 Task: Create a due date automation trigger when advanced on, on the tuesday after a card is due add dates due next month at 11:00 AM.
Action: Mouse moved to (875, 268)
Screenshot: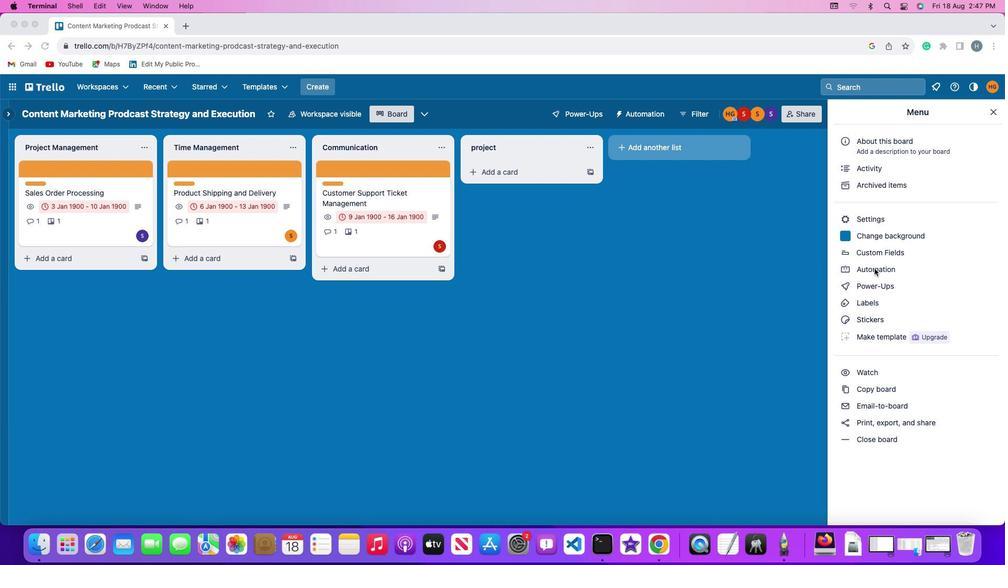 
Action: Mouse pressed left at (875, 268)
Screenshot: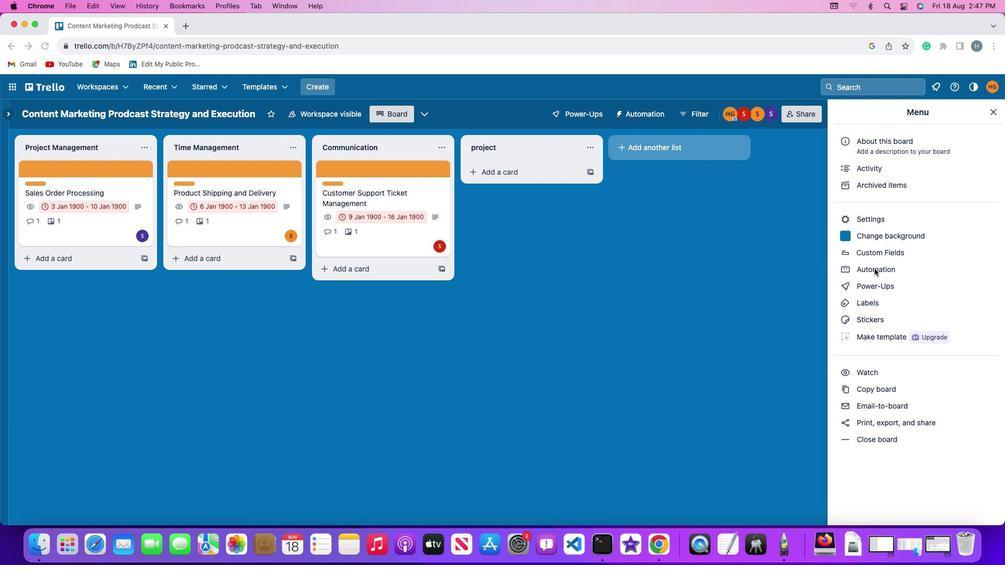 
Action: Mouse pressed left at (875, 268)
Screenshot: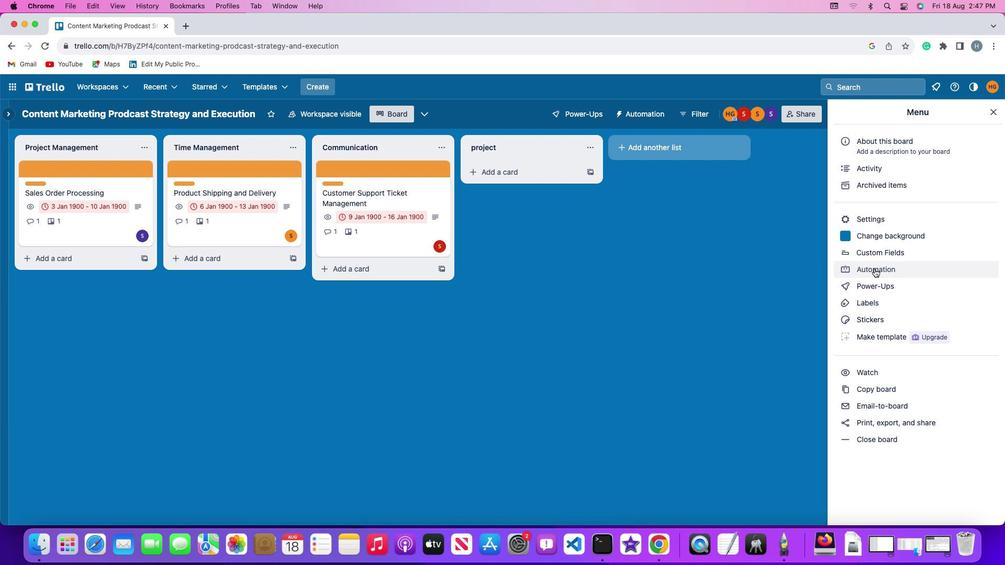
Action: Mouse moved to (60, 243)
Screenshot: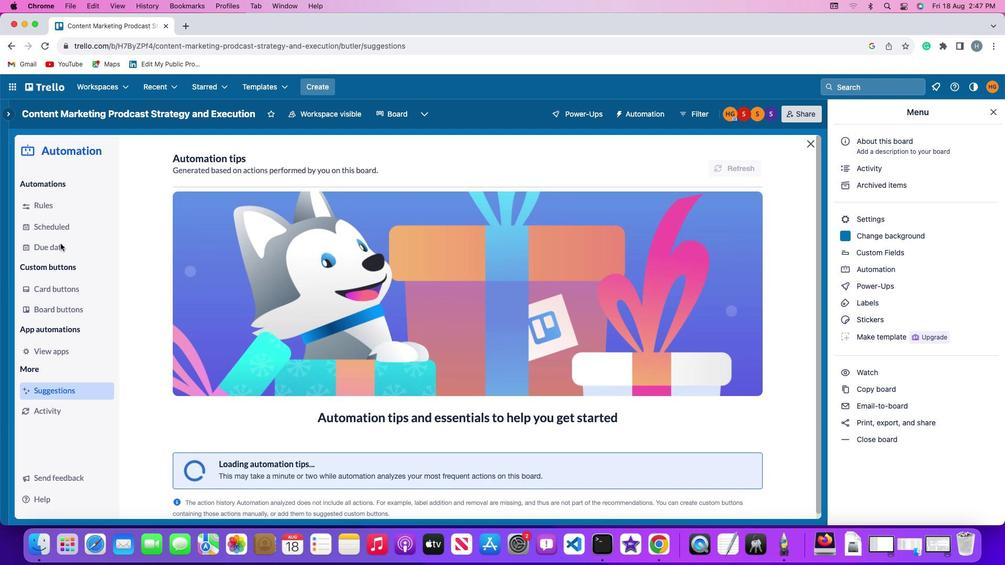 
Action: Mouse pressed left at (60, 243)
Screenshot: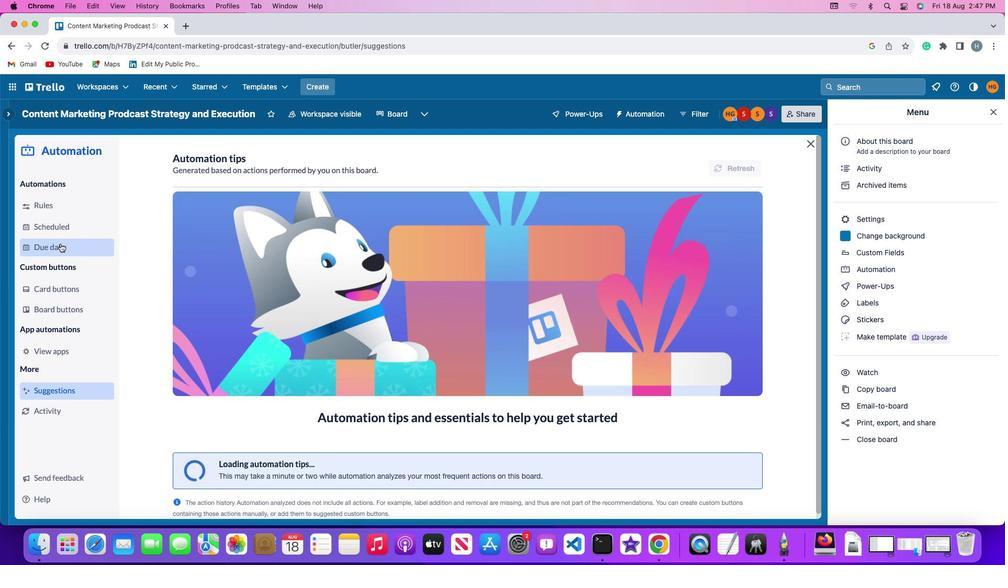 
Action: Mouse moved to (688, 159)
Screenshot: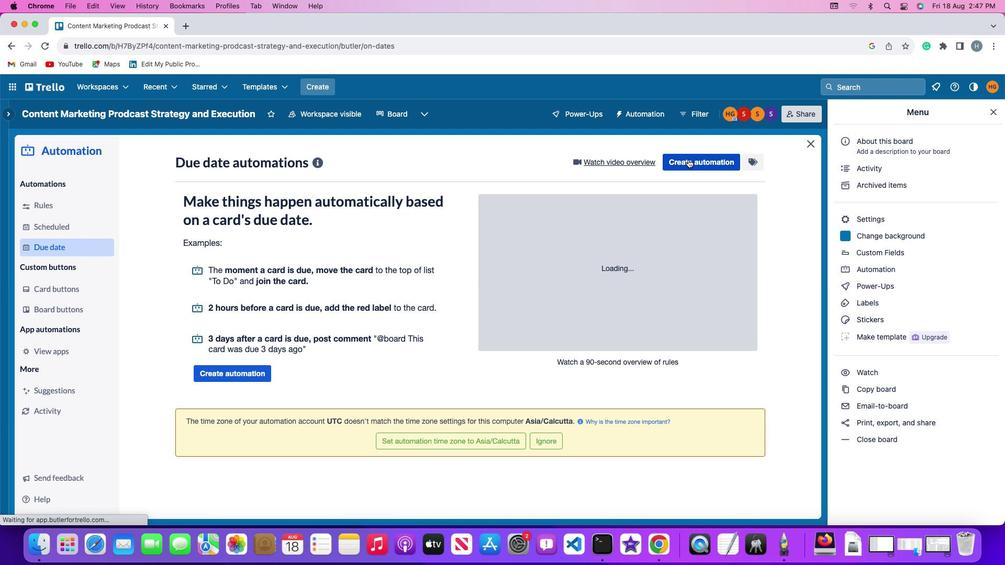 
Action: Mouse pressed left at (688, 159)
Screenshot: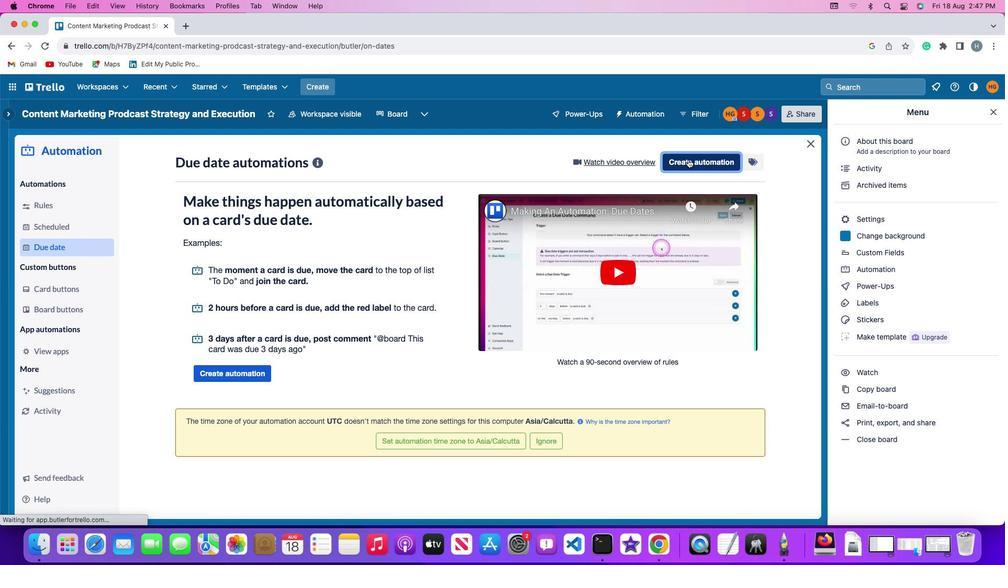 
Action: Mouse moved to (229, 259)
Screenshot: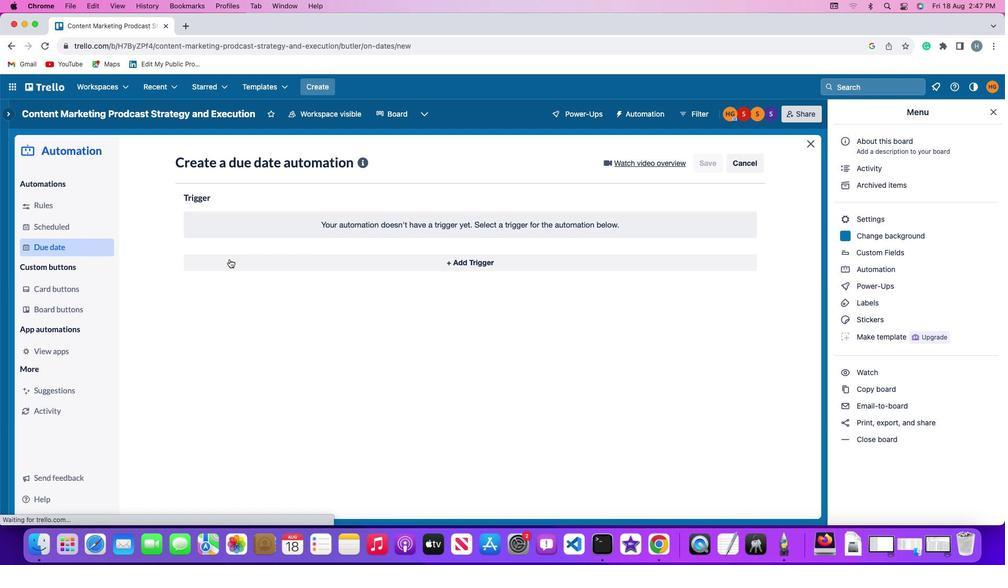 
Action: Mouse pressed left at (229, 259)
Screenshot: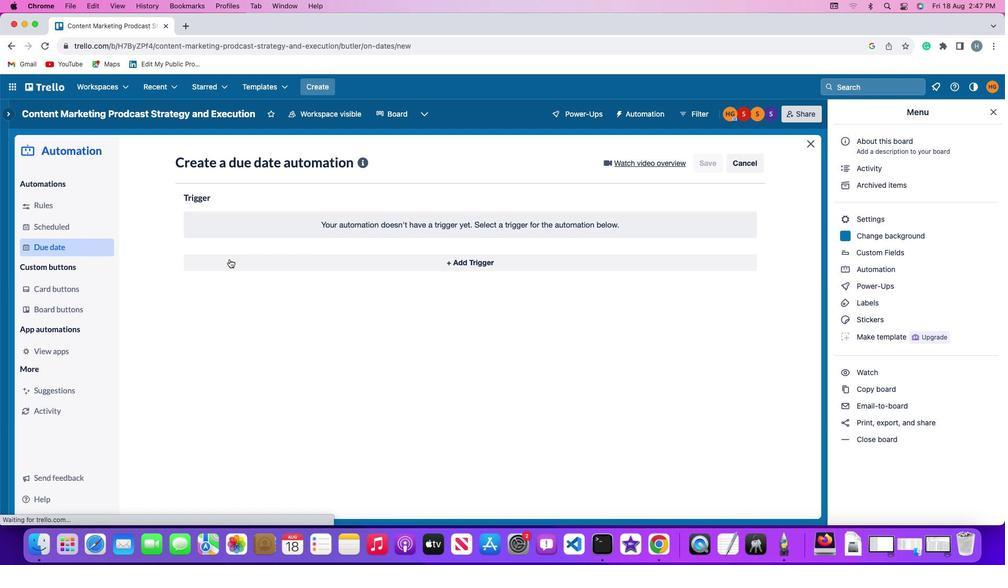 
Action: Mouse moved to (228, 454)
Screenshot: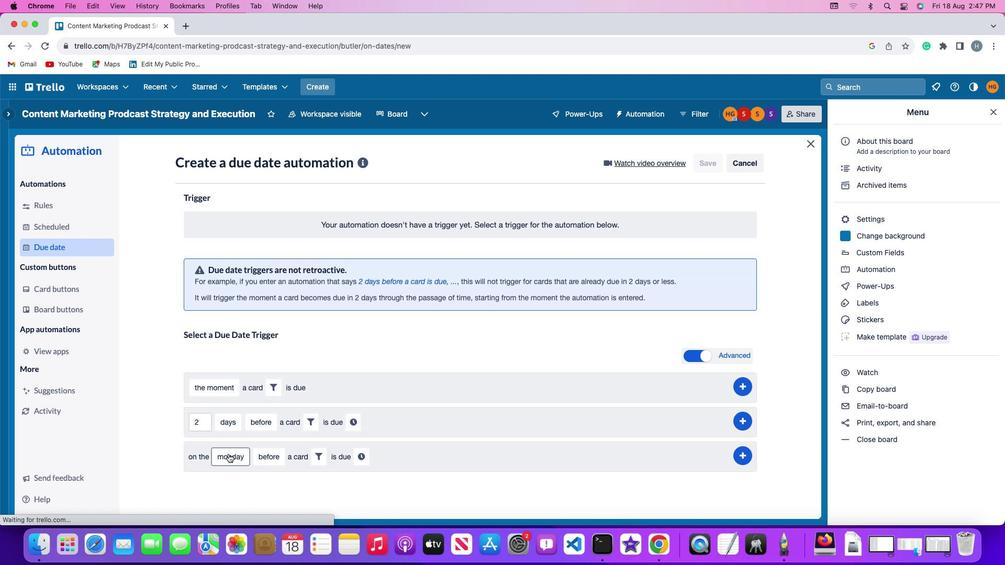 
Action: Mouse pressed left at (228, 454)
Screenshot: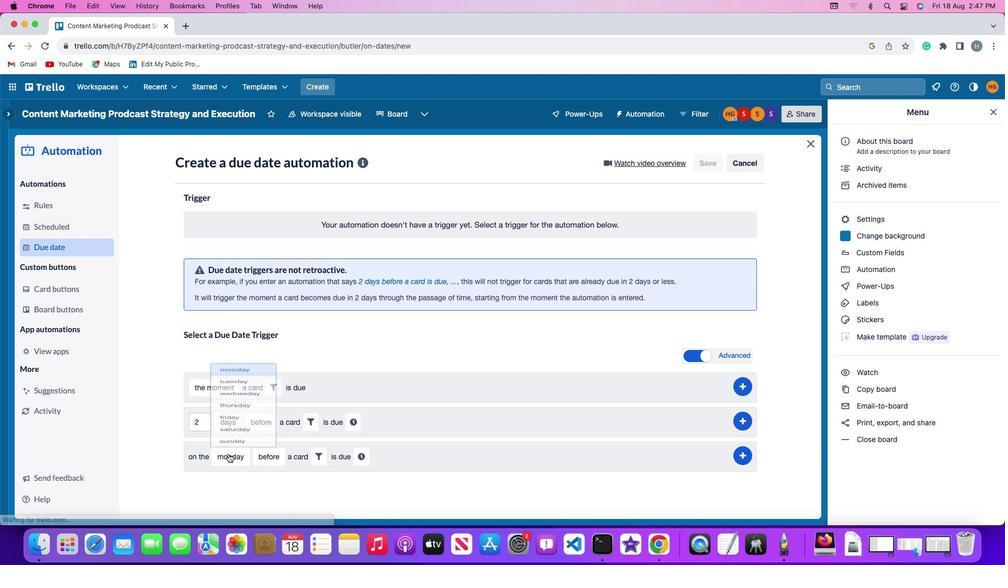 
Action: Mouse moved to (255, 336)
Screenshot: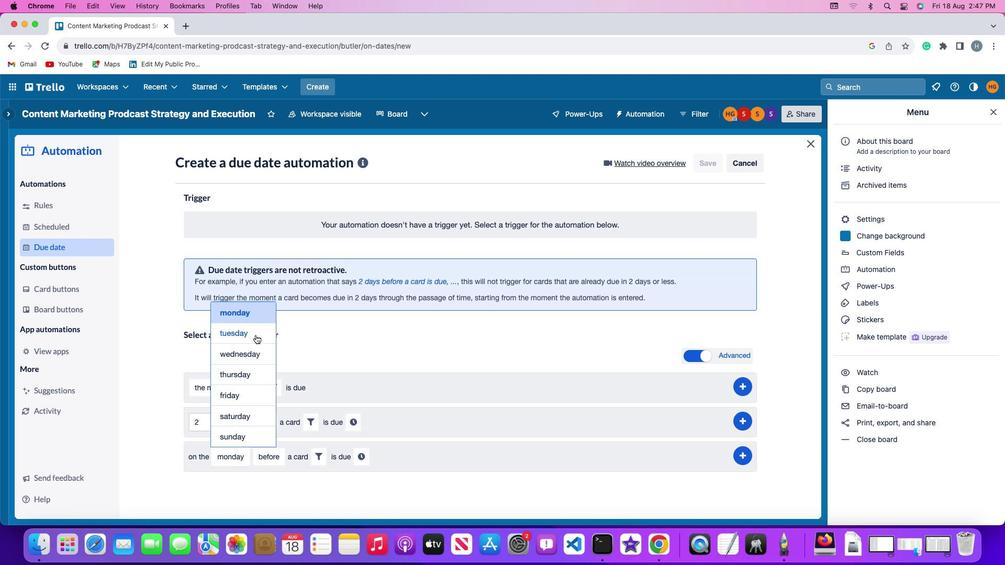 
Action: Mouse pressed left at (255, 336)
Screenshot: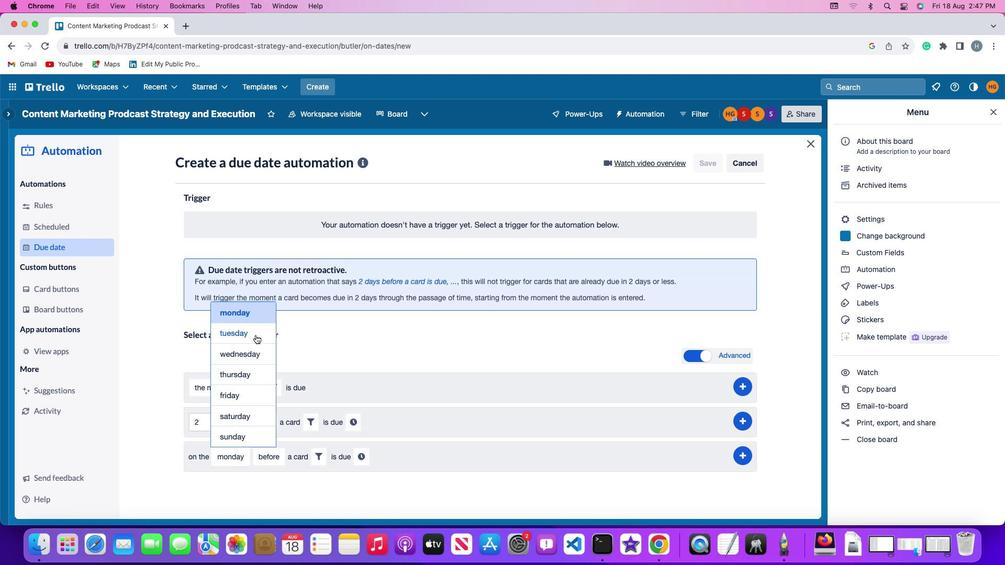 
Action: Mouse moved to (271, 460)
Screenshot: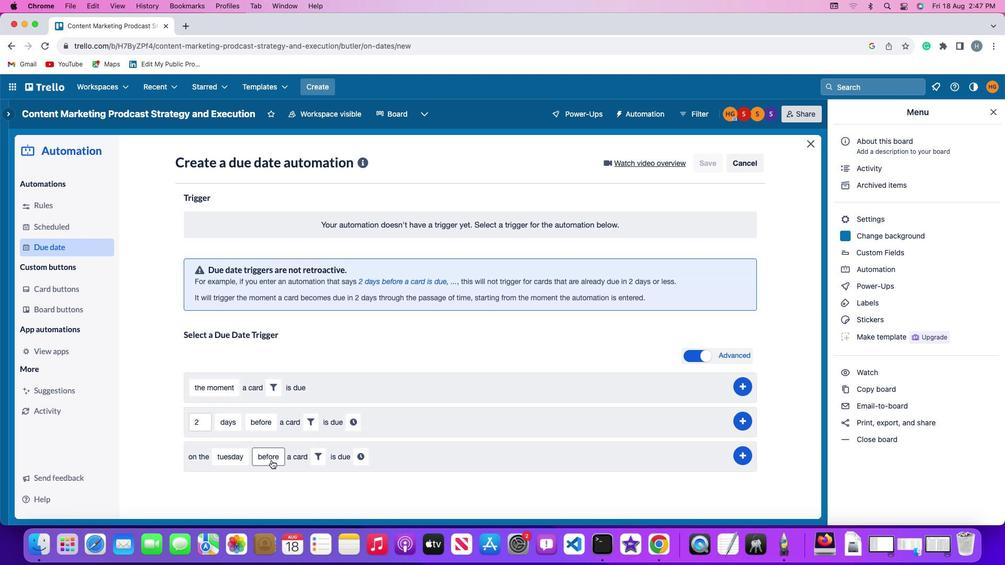
Action: Mouse pressed left at (271, 460)
Screenshot: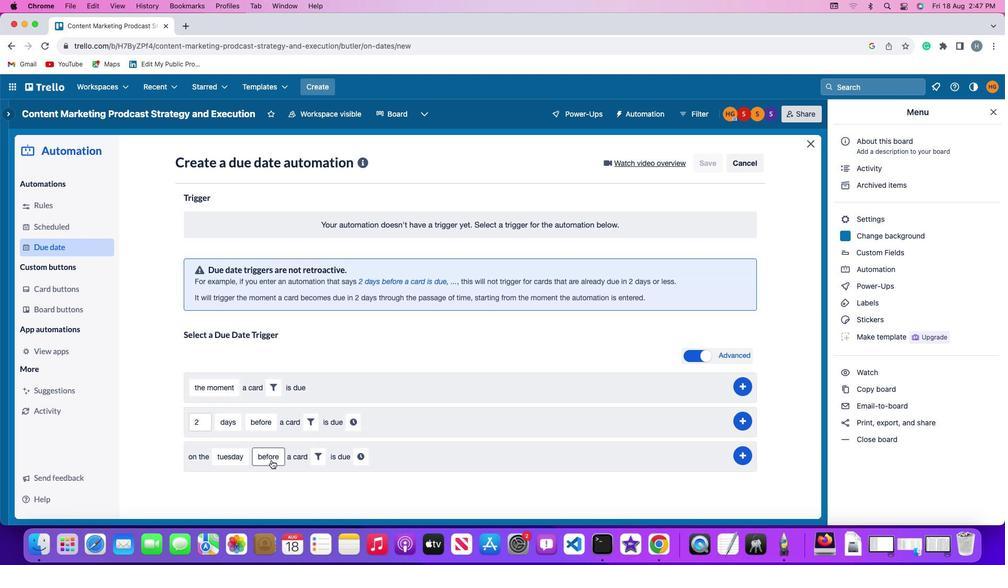 
Action: Mouse moved to (284, 395)
Screenshot: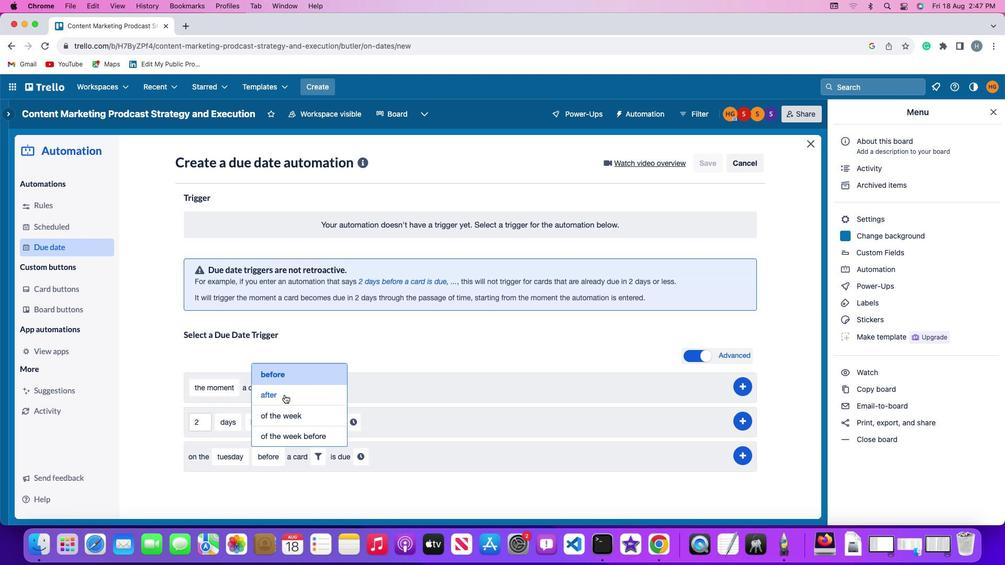 
Action: Mouse pressed left at (284, 395)
Screenshot: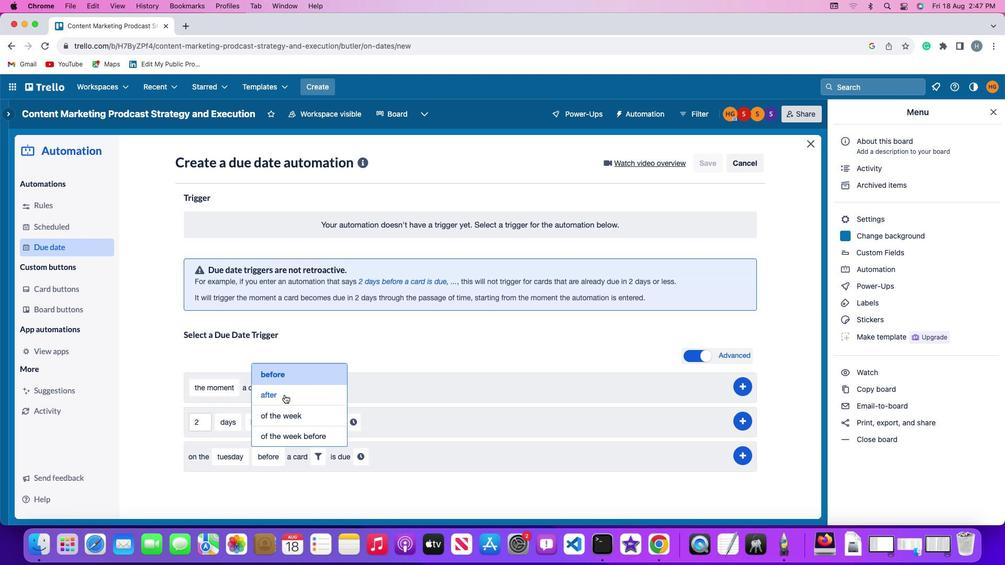 
Action: Mouse moved to (309, 456)
Screenshot: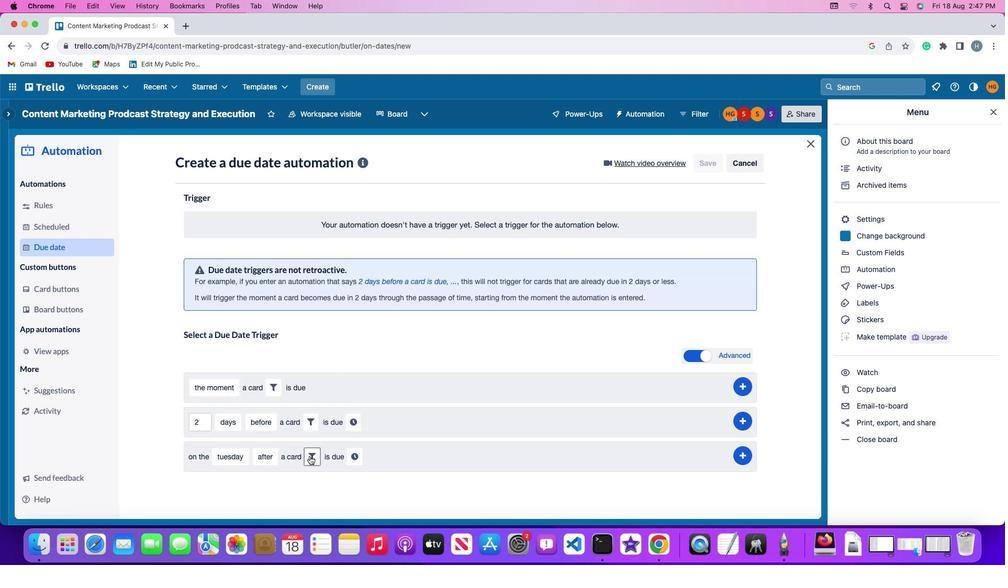 
Action: Mouse pressed left at (309, 456)
Screenshot: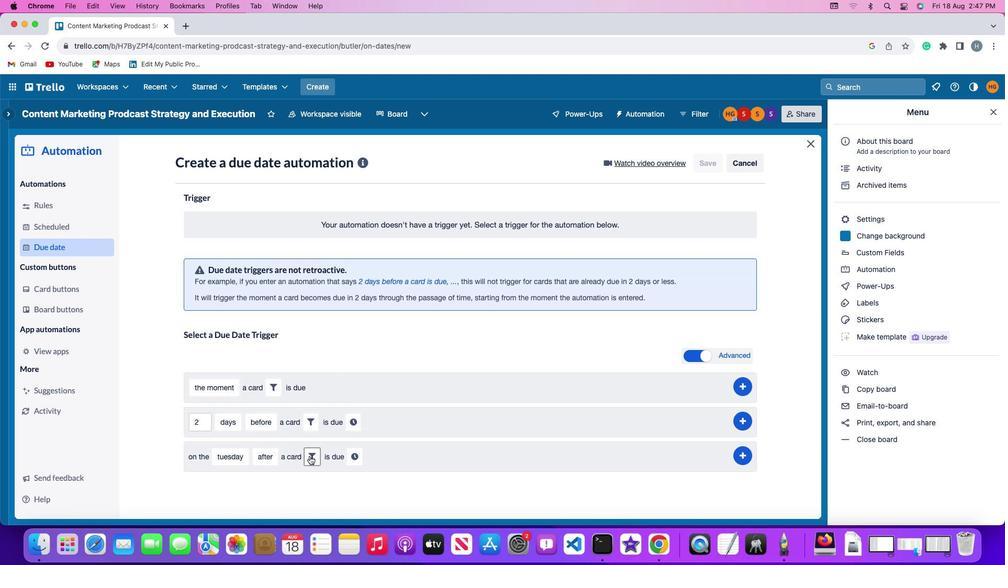 
Action: Mouse moved to (367, 491)
Screenshot: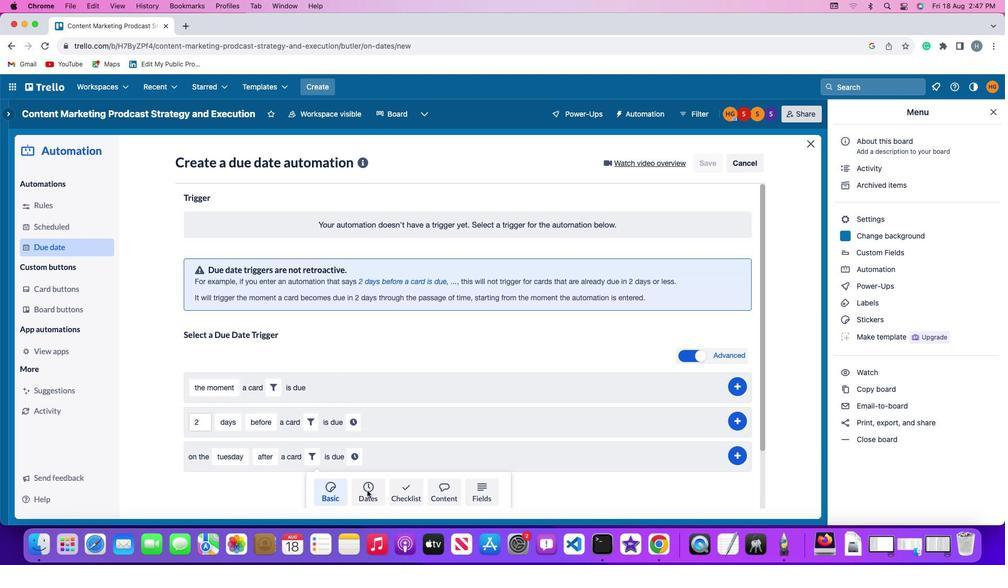 
Action: Mouse pressed left at (367, 491)
Screenshot: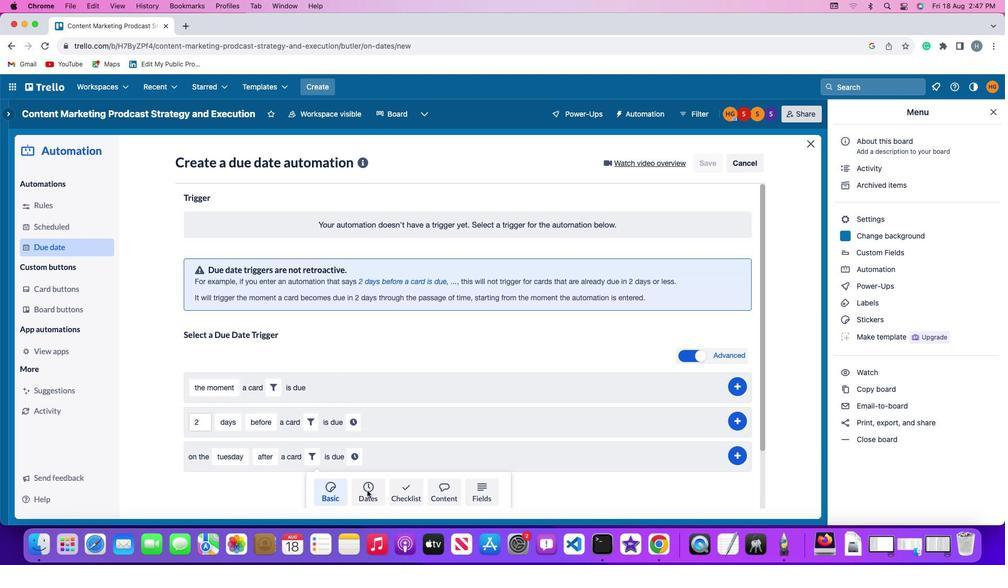 
Action: Mouse moved to (279, 493)
Screenshot: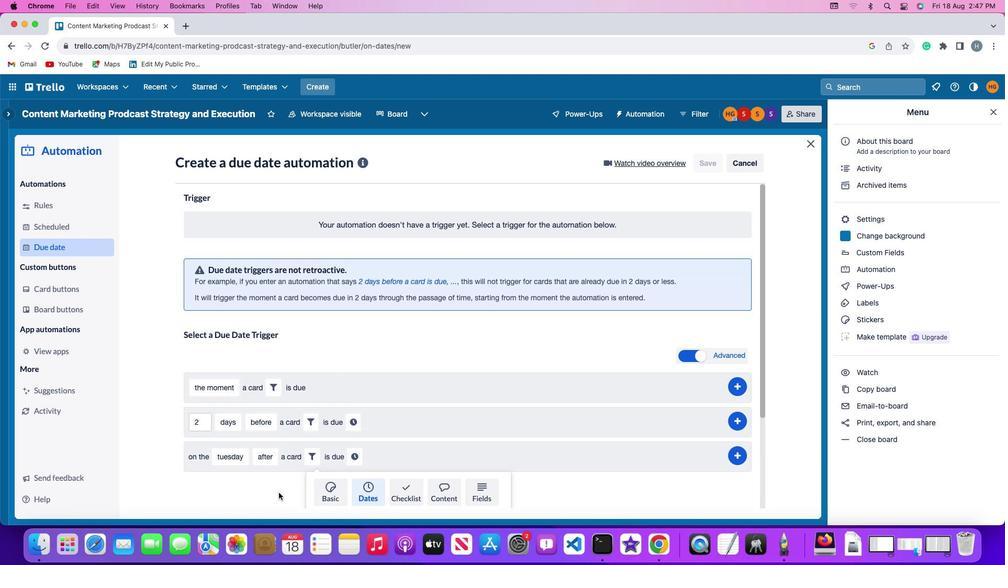
Action: Mouse scrolled (279, 493) with delta (0, 0)
Screenshot: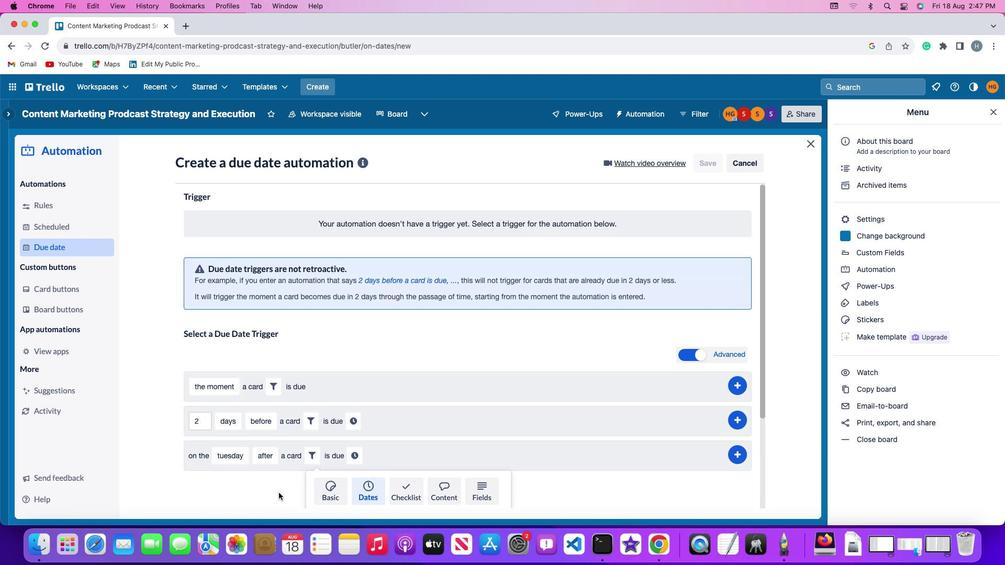 
Action: Mouse scrolled (279, 493) with delta (0, 0)
Screenshot: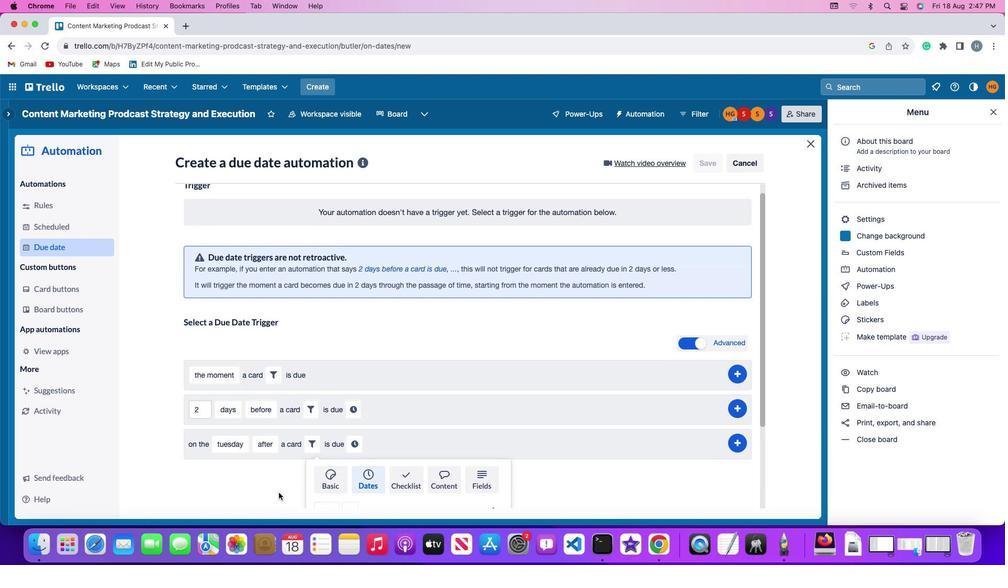 
Action: Mouse scrolled (279, 493) with delta (0, -1)
Screenshot: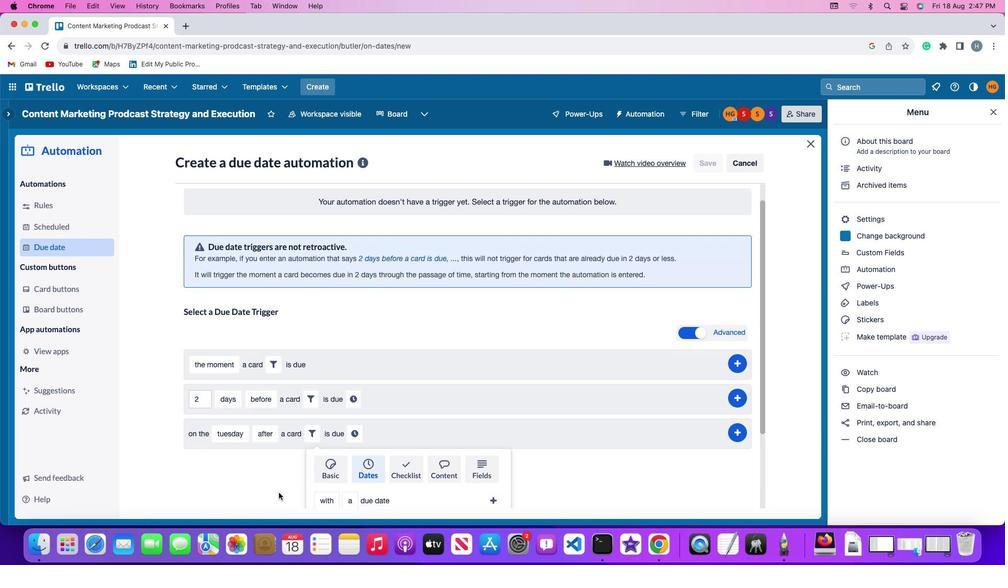 
Action: Mouse scrolled (279, 493) with delta (0, -2)
Screenshot: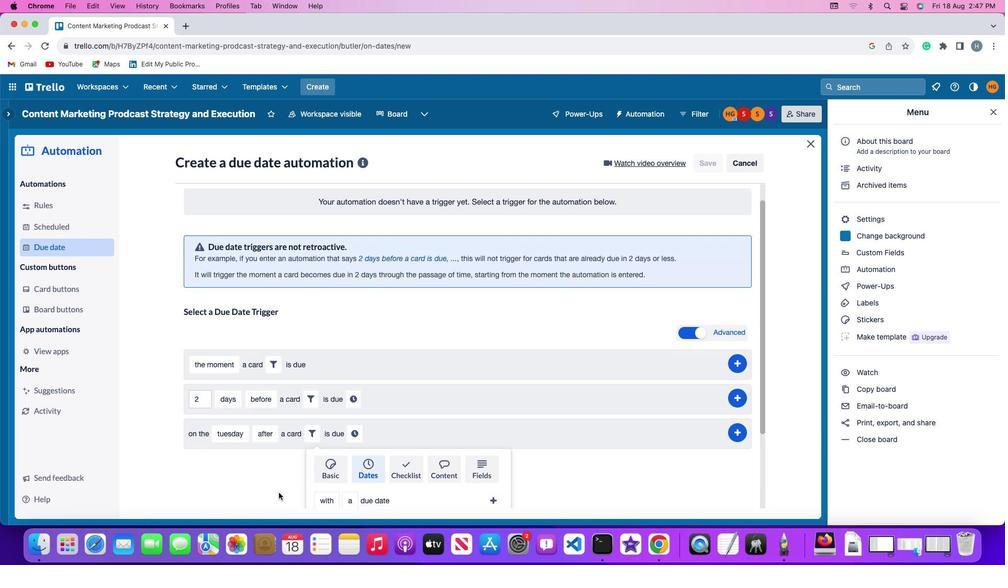 
Action: Mouse scrolled (279, 493) with delta (0, 0)
Screenshot: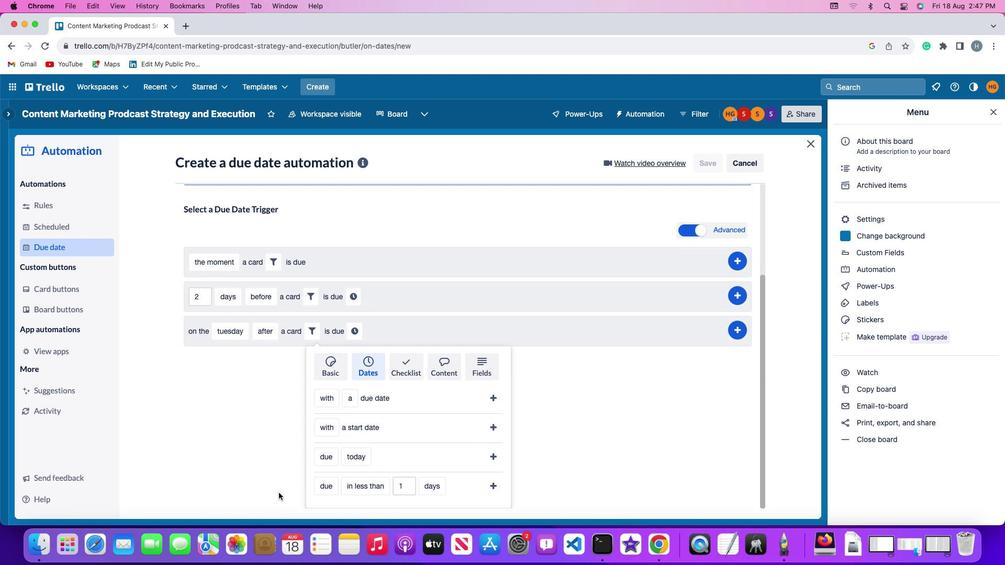 
Action: Mouse scrolled (279, 493) with delta (0, 0)
Screenshot: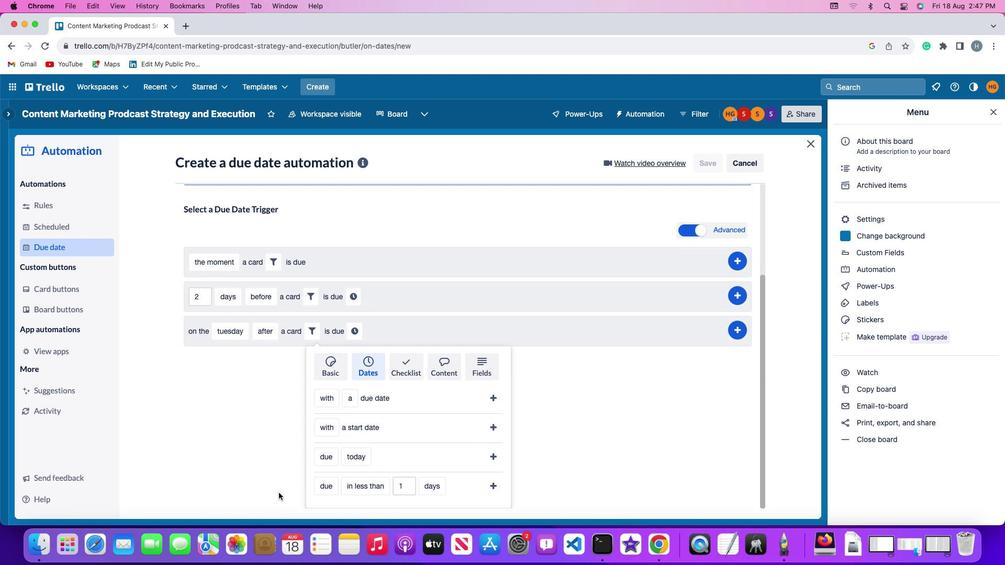 
Action: Mouse scrolled (279, 493) with delta (0, -1)
Screenshot: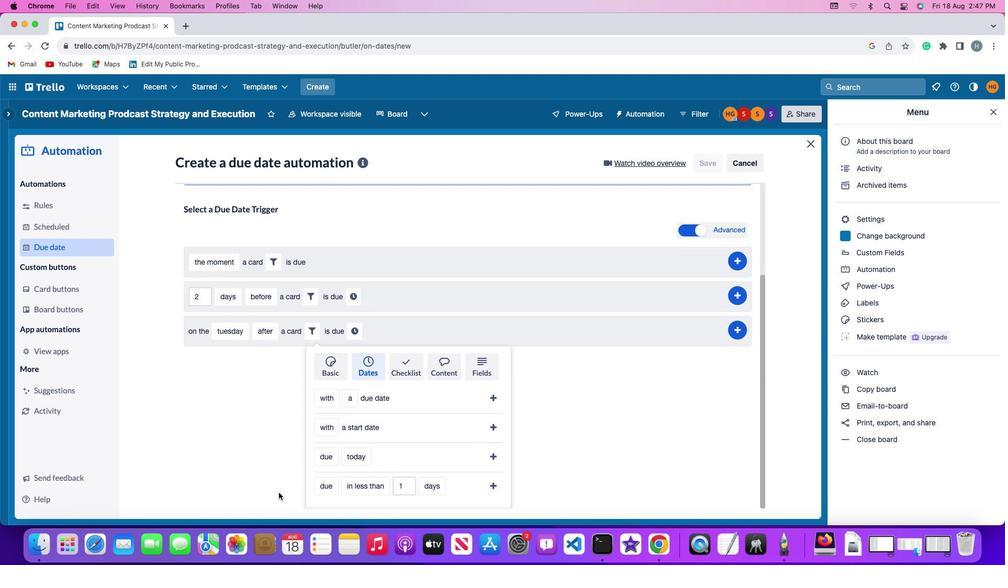 
Action: Mouse scrolled (279, 493) with delta (0, -2)
Screenshot: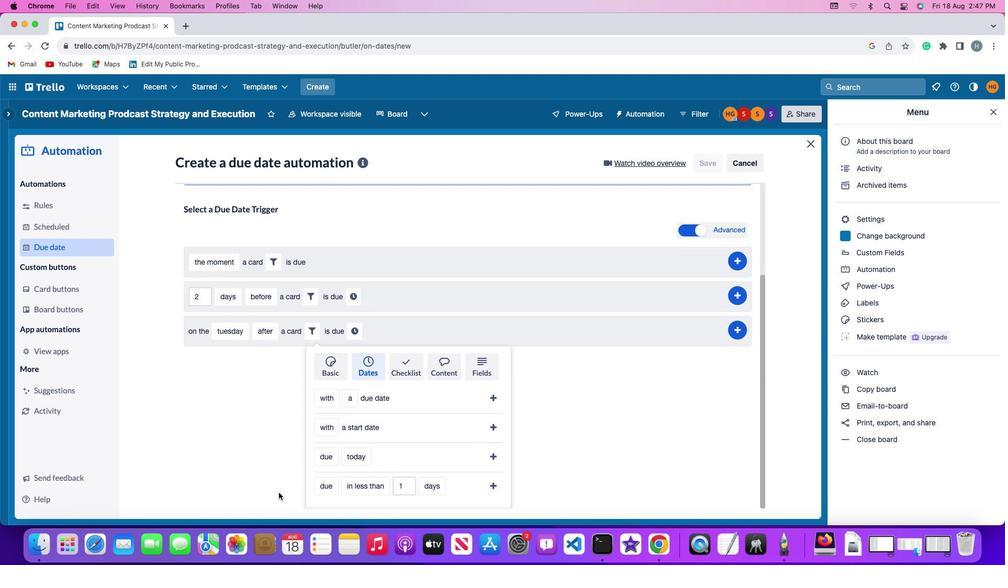 
Action: Mouse scrolled (279, 493) with delta (0, 0)
Screenshot: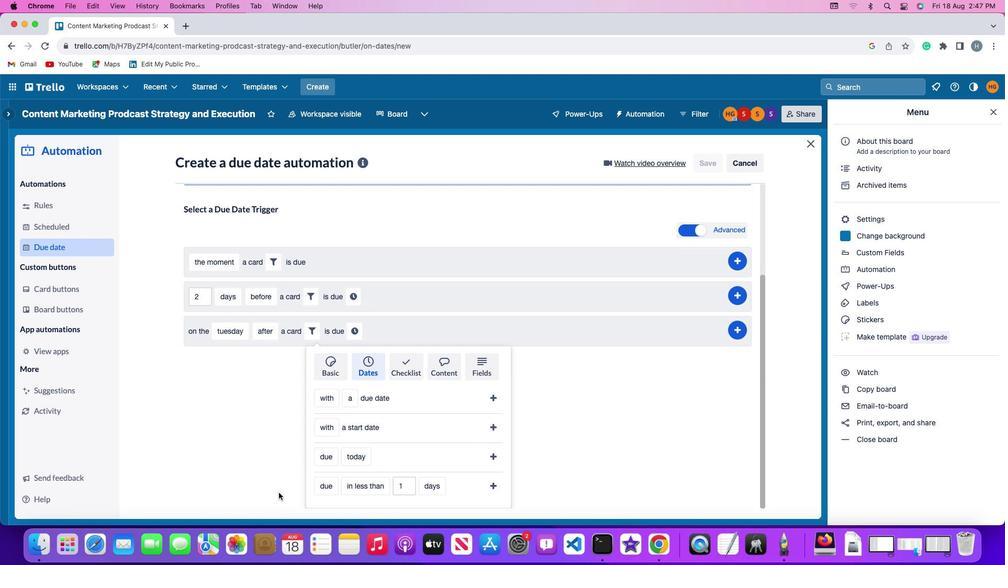 
Action: Mouse scrolled (279, 493) with delta (0, 0)
Screenshot: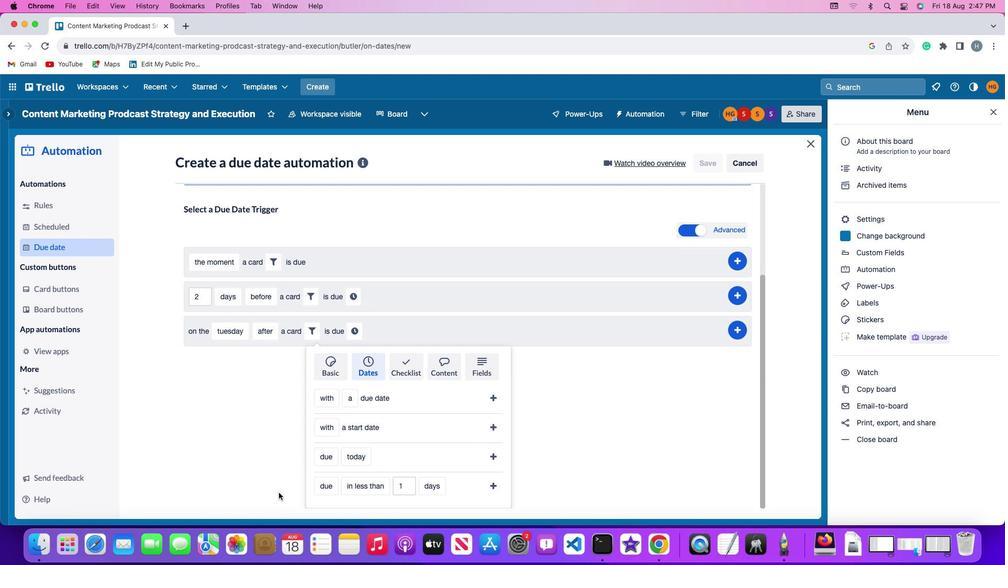 
Action: Mouse scrolled (279, 493) with delta (0, -1)
Screenshot: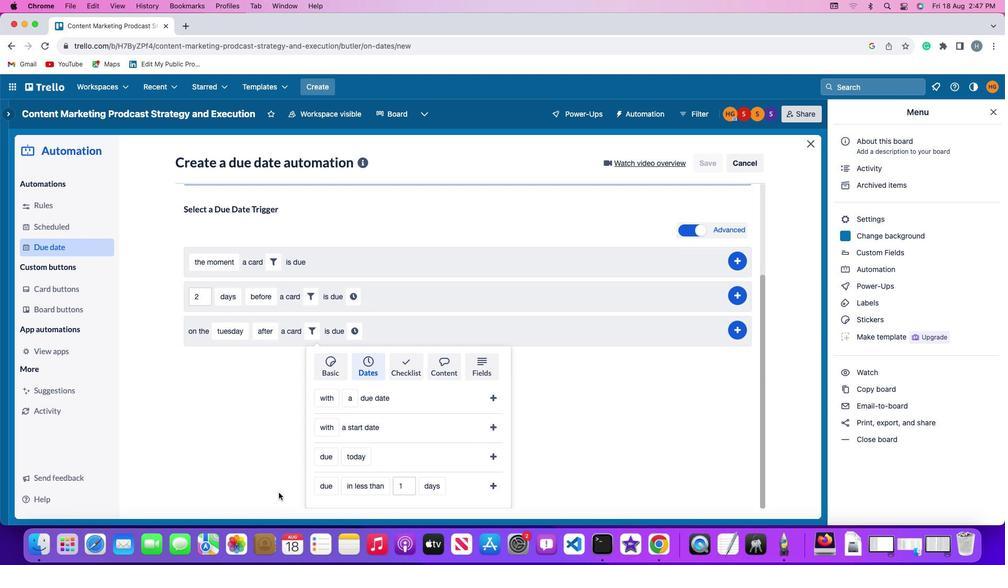 
Action: Mouse scrolled (279, 493) with delta (0, -2)
Screenshot: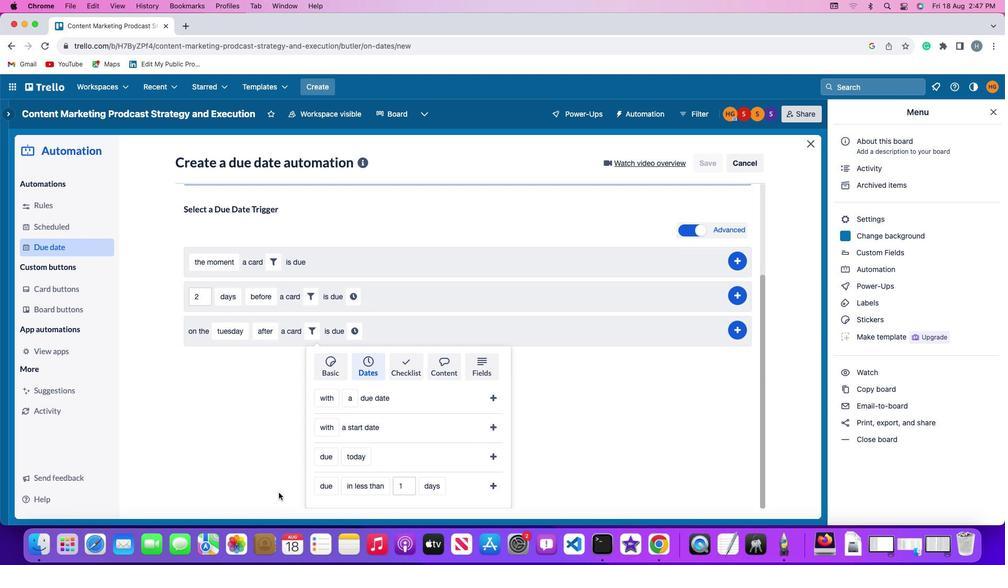 
Action: Mouse moved to (326, 458)
Screenshot: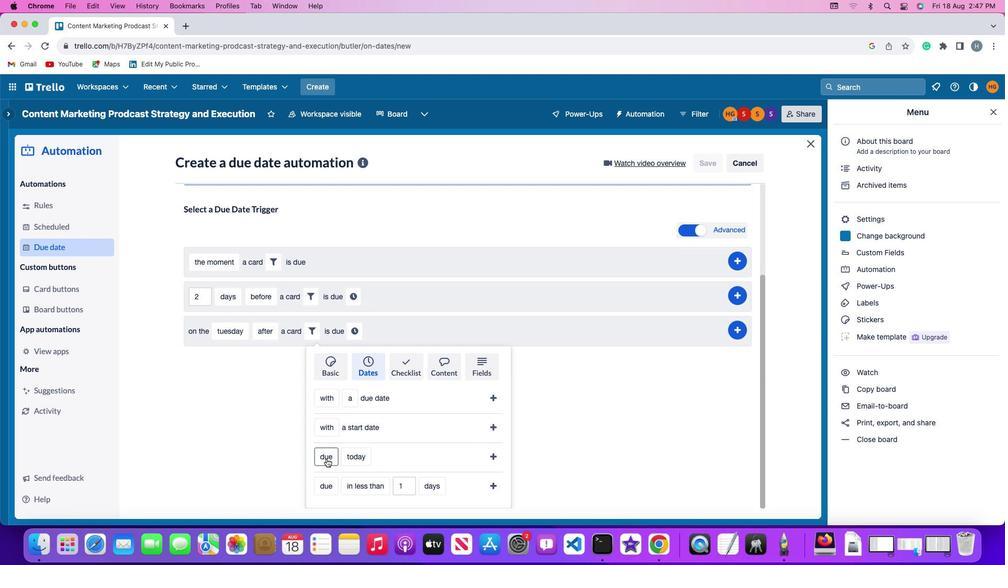 
Action: Mouse pressed left at (326, 458)
Screenshot: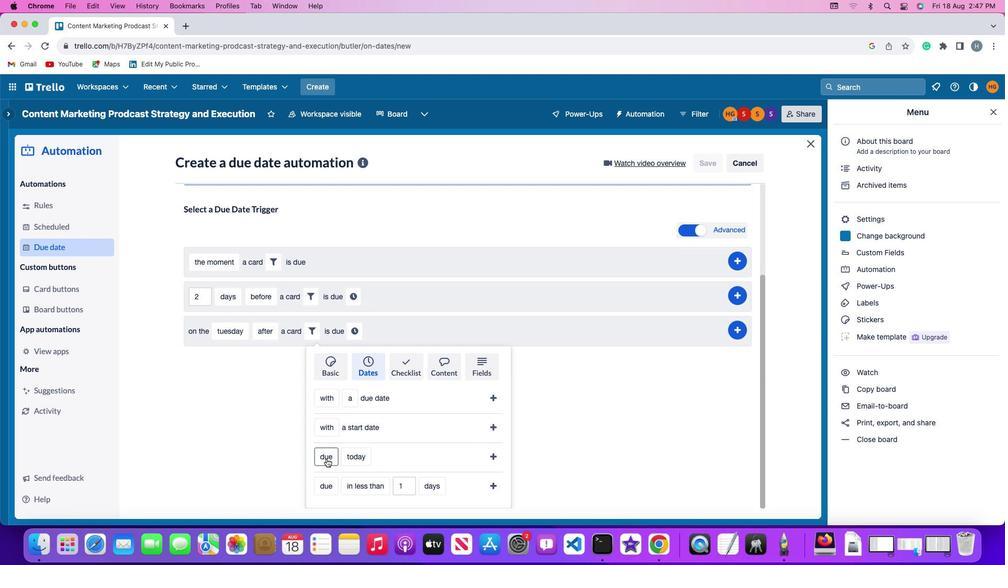 
Action: Mouse moved to (342, 370)
Screenshot: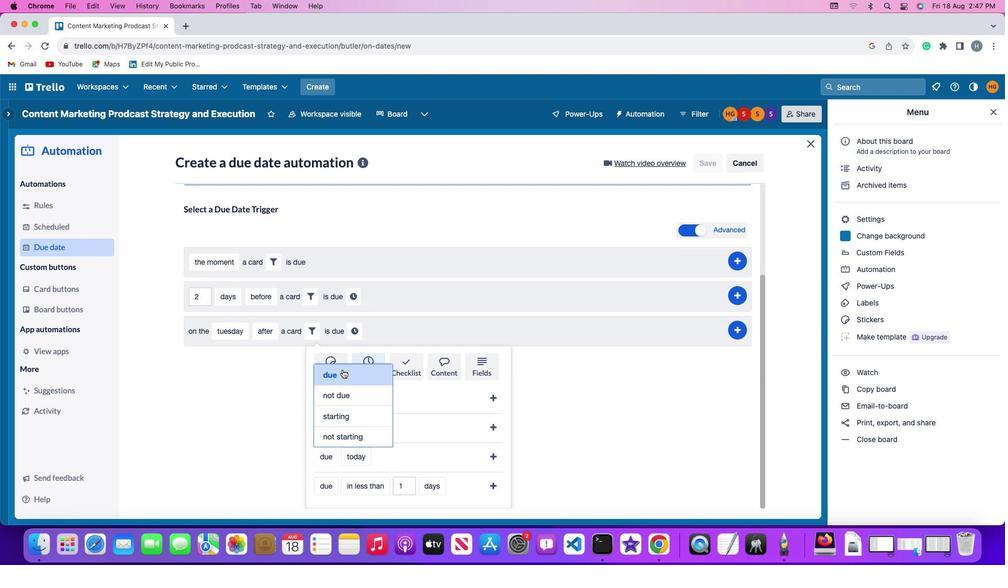 
Action: Mouse pressed left at (342, 370)
Screenshot: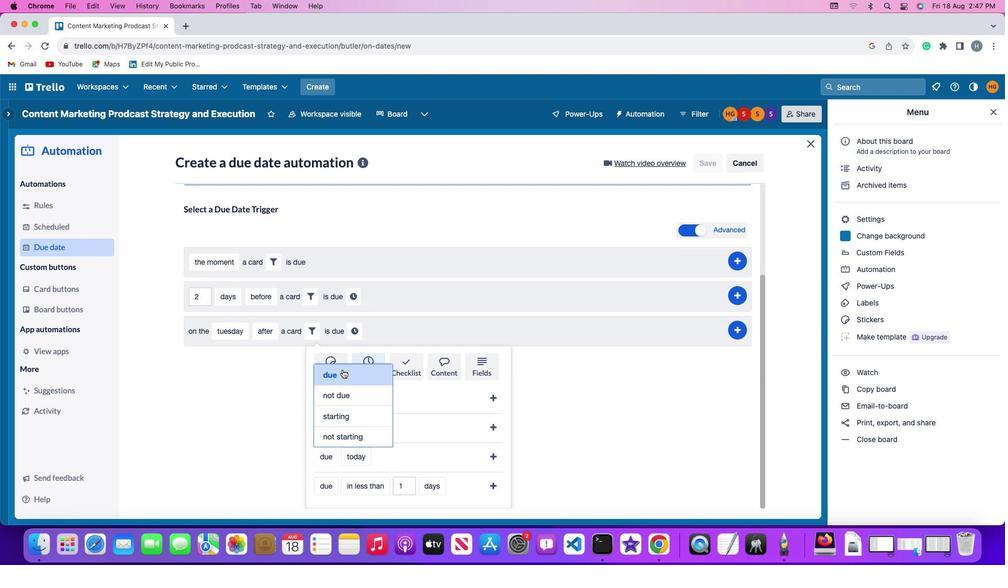 
Action: Mouse moved to (361, 458)
Screenshot: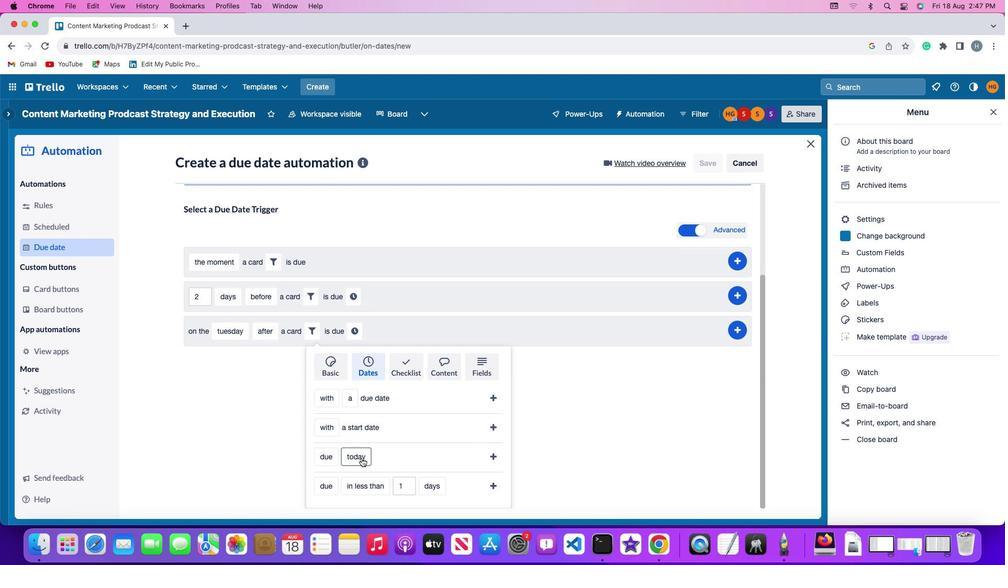 
Action: Mouse pressed left at (361, 458)
Screenshot: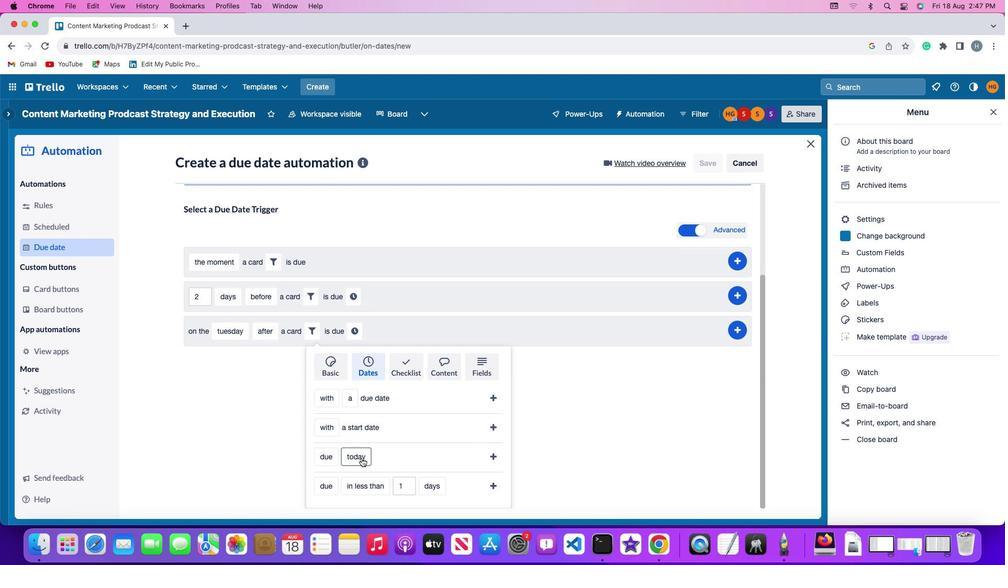 
Action: Mouse moved to (371, 437)
Screenshot: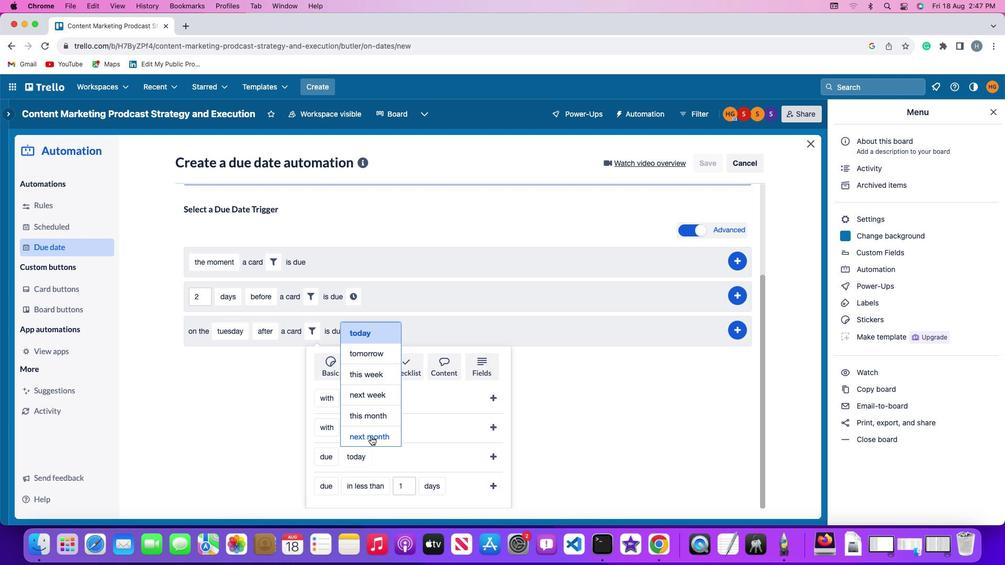
Action: Mouse pressed left at (371, 437)
Screenshot: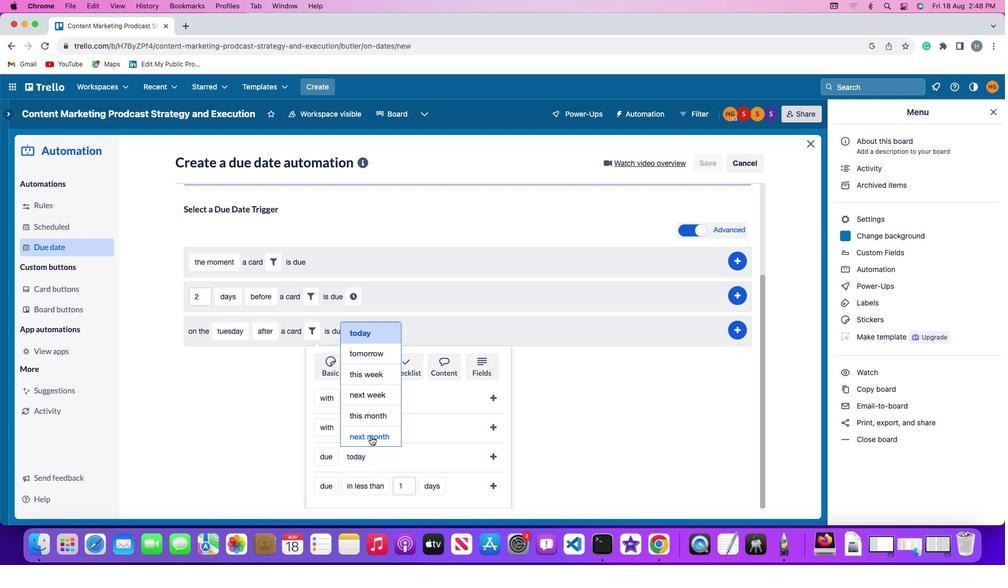 
Action: Mouse moved to (494, 454)
Screenshot: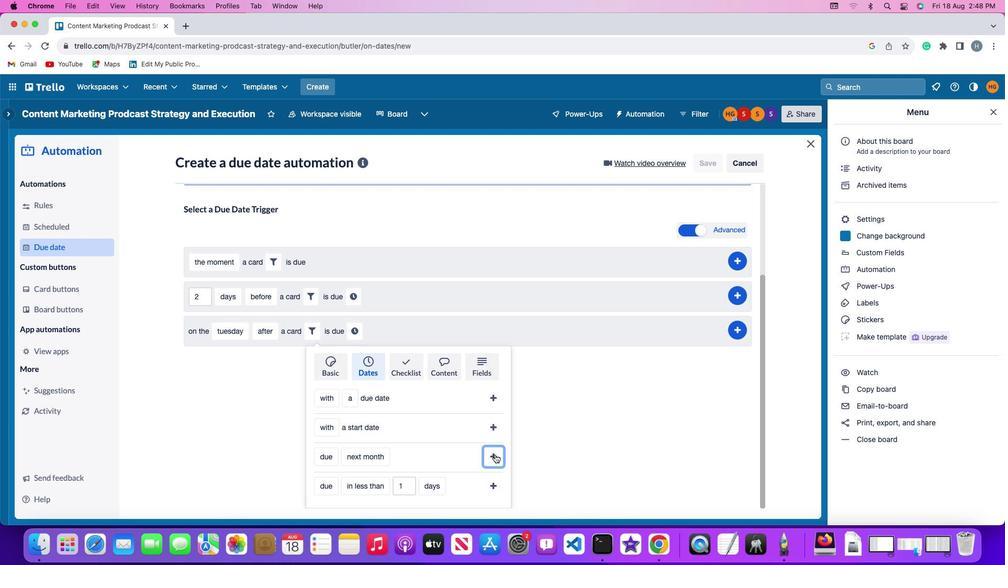 
Action: Mouse pressed left at (494, 454)
Screenshot: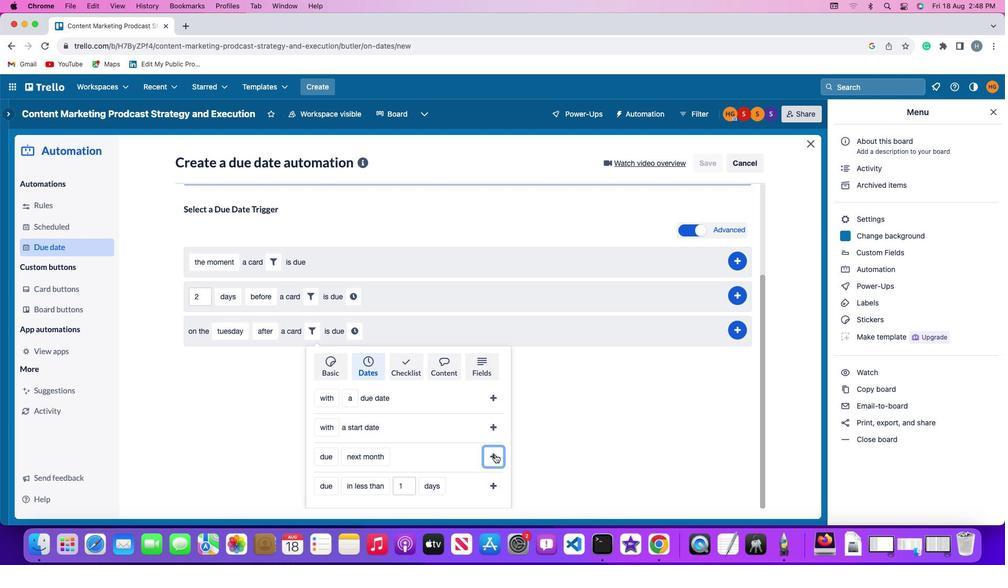 
Action: Mouse moved to (435, 453)
Screenshot: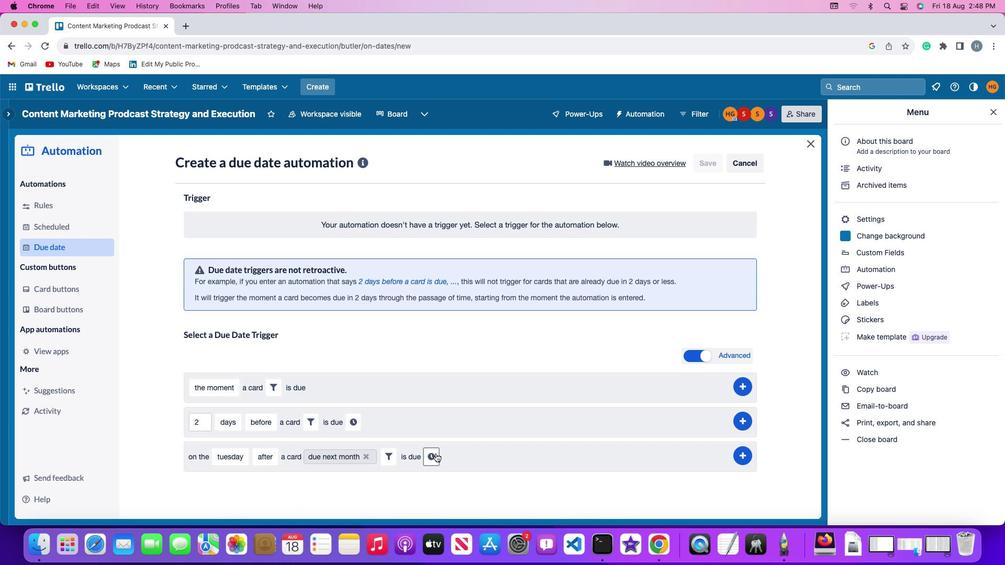 
Action: Mouse pressed left at (435, 453)
Screenshot: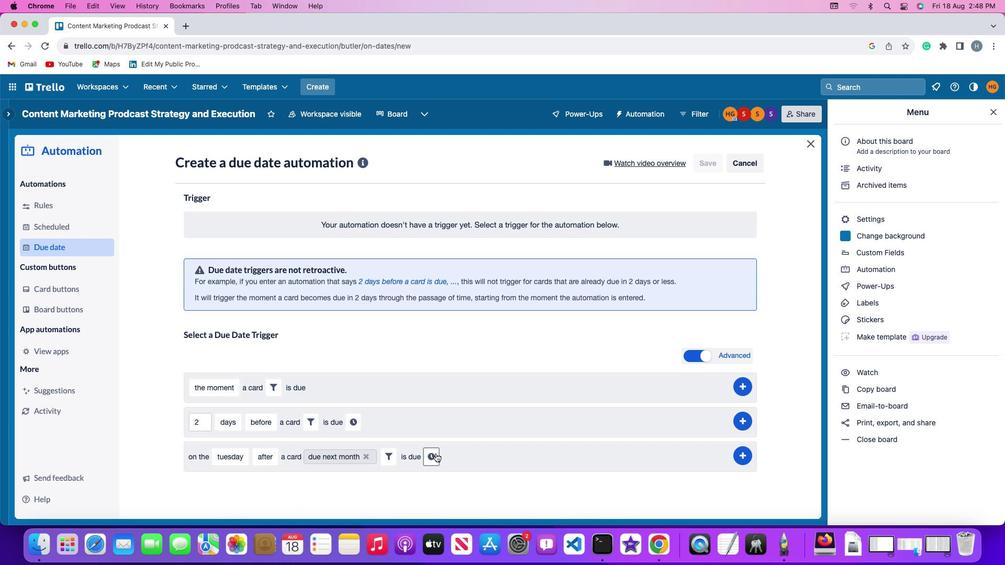 
Action: Mouse moved to (448, 456)
Screenshot: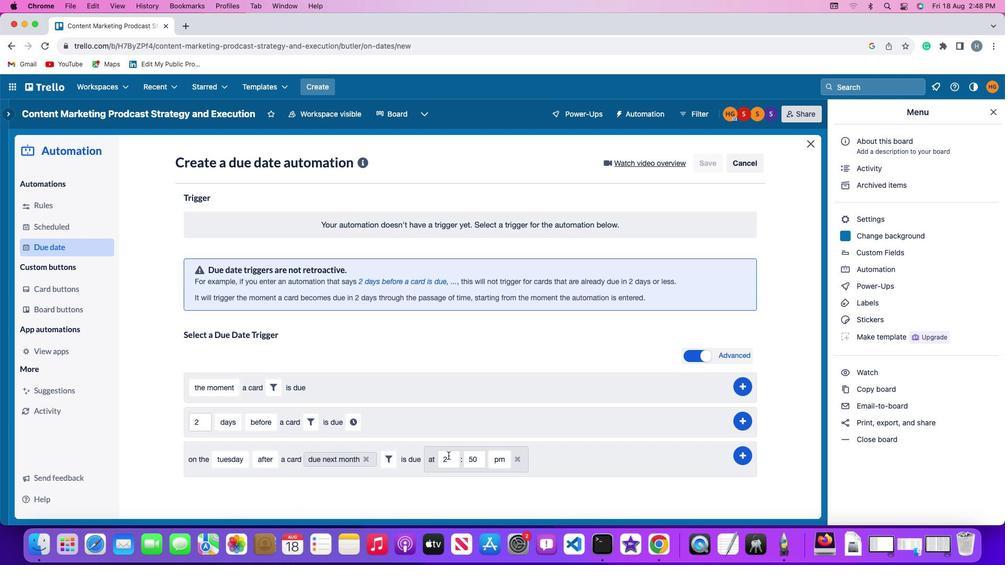 
Action: Mouse pressed left at (448, 456)
Screenshot: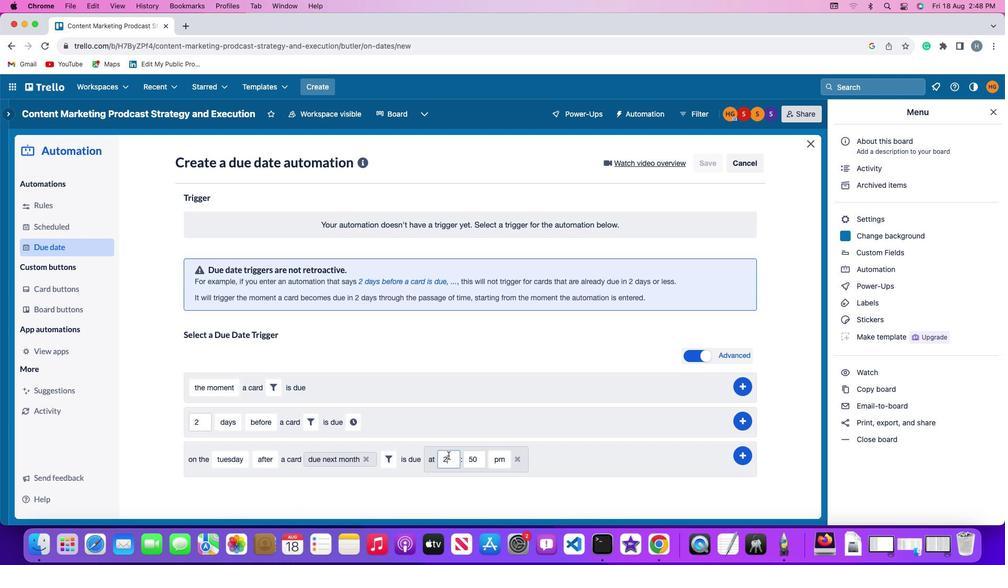 
Action: Mouse moved to (448, 456)
Screenshot: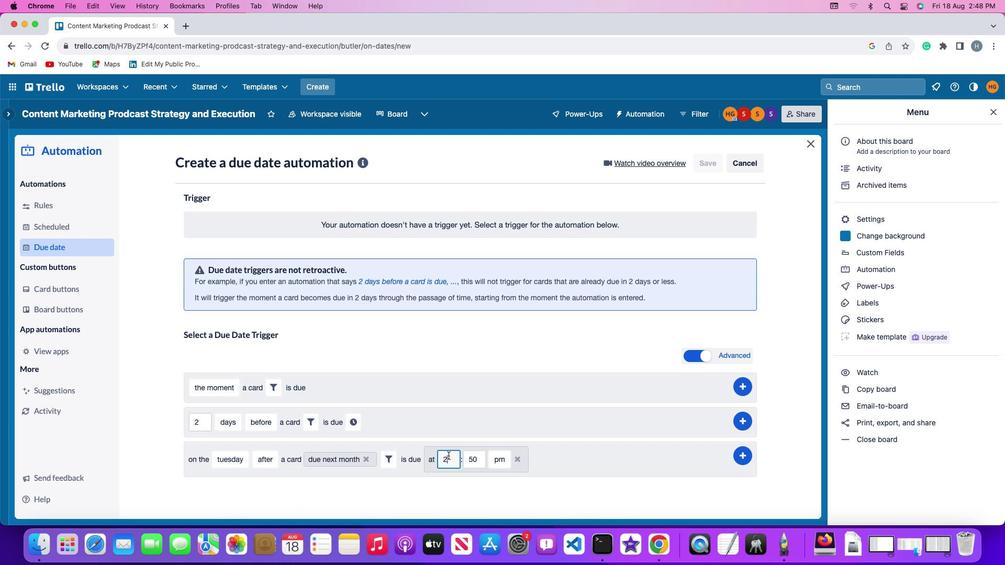 
Action: Key pressed Key.backspaceKey.backspace'1''1'
Screenshot: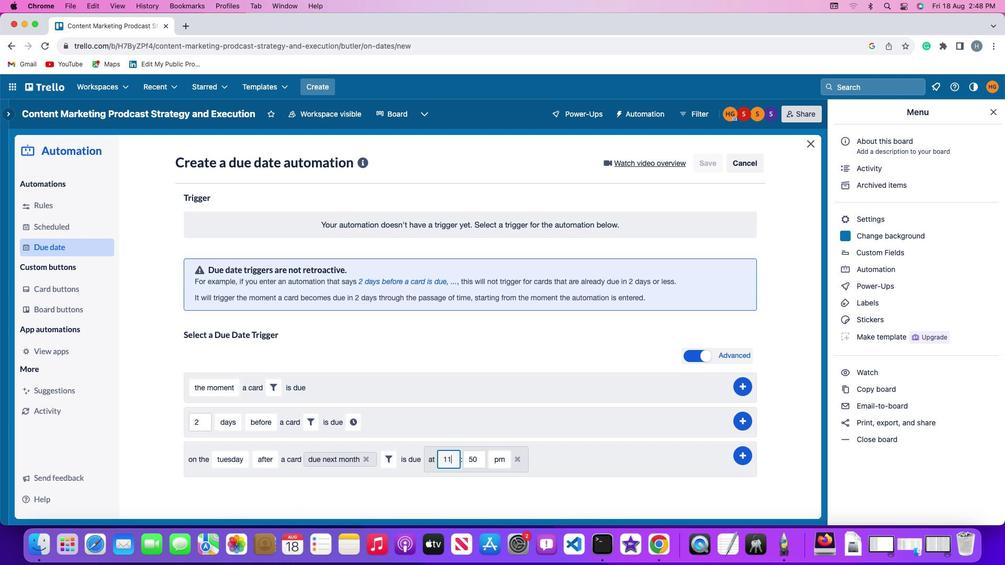
Action: Mouse moved to (478, 458)
Screenshot: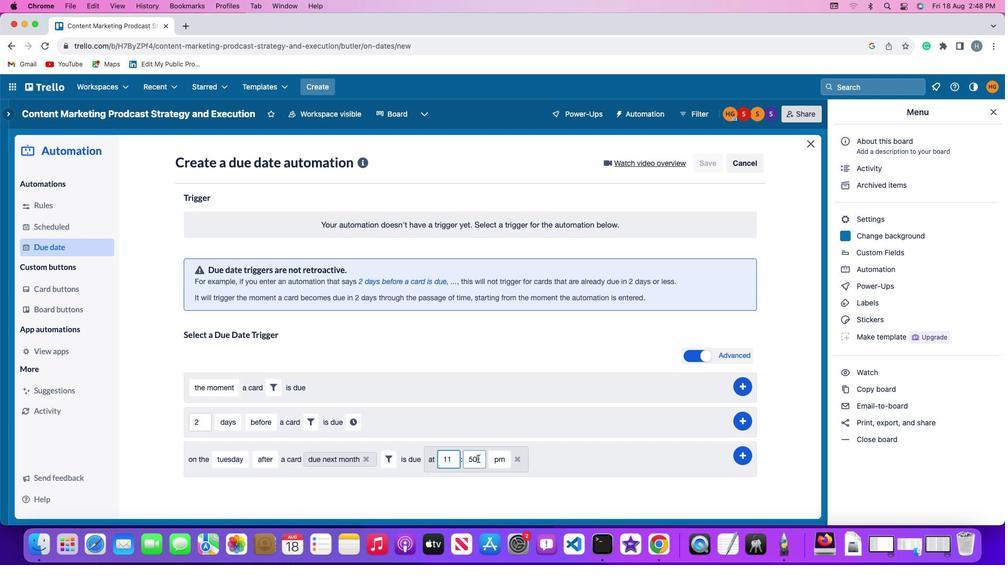 
Action: Mouse pressed left at (478, 458)
Screenshot: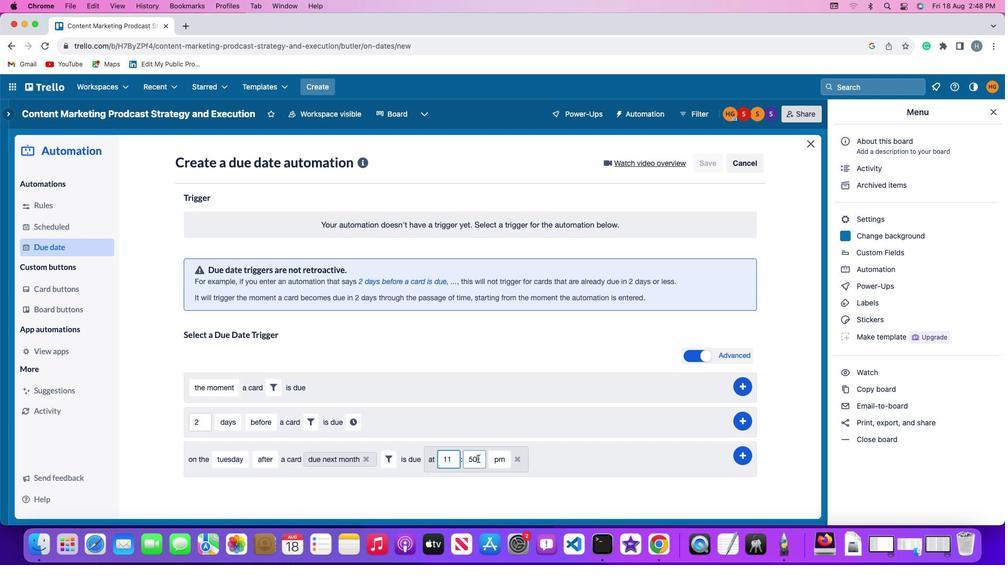 
Action: Key pressed Key.backspaceKey.backspace'0''0'
Screenshot: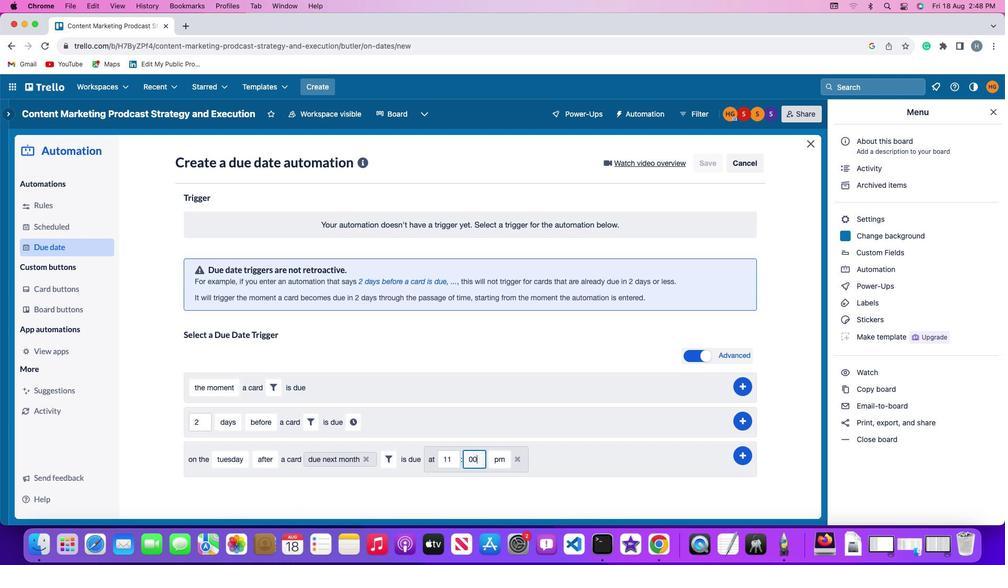 
Action: Mouse moved to (496, 460)
Screenshot: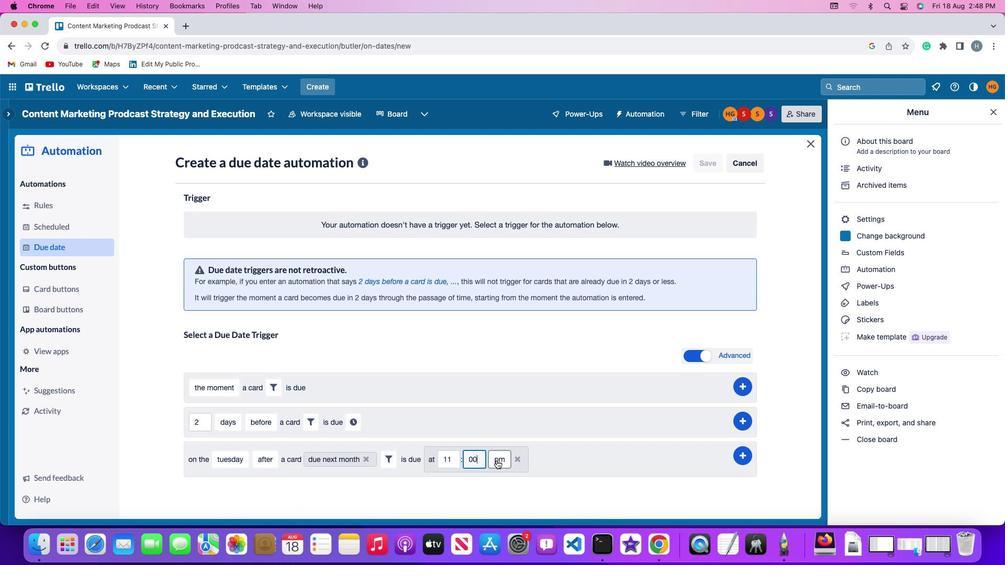 
Action: Mouse pressed left at (496, 460)
Screenshot: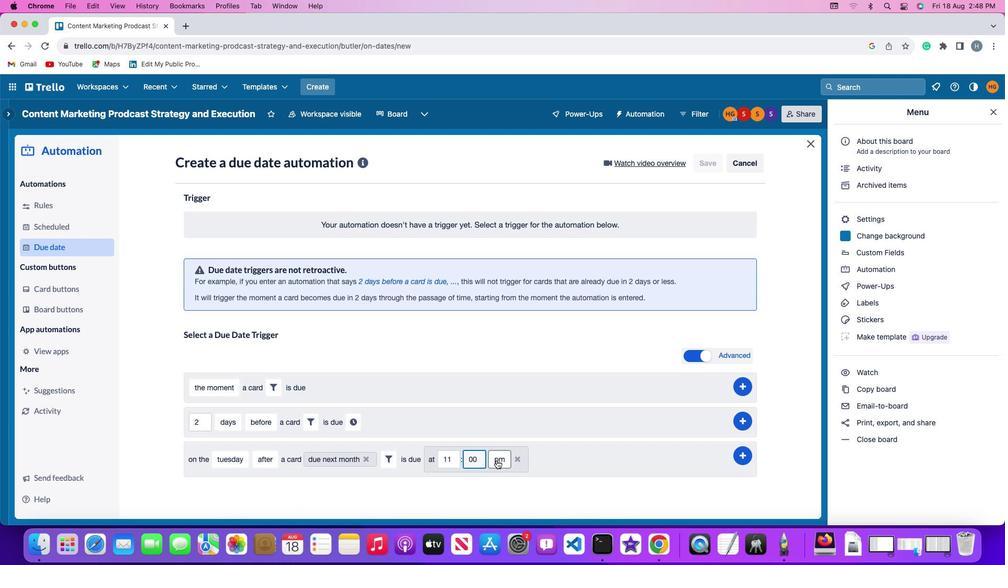 
Action: Mouse moved to (502, 475)
Screenshot: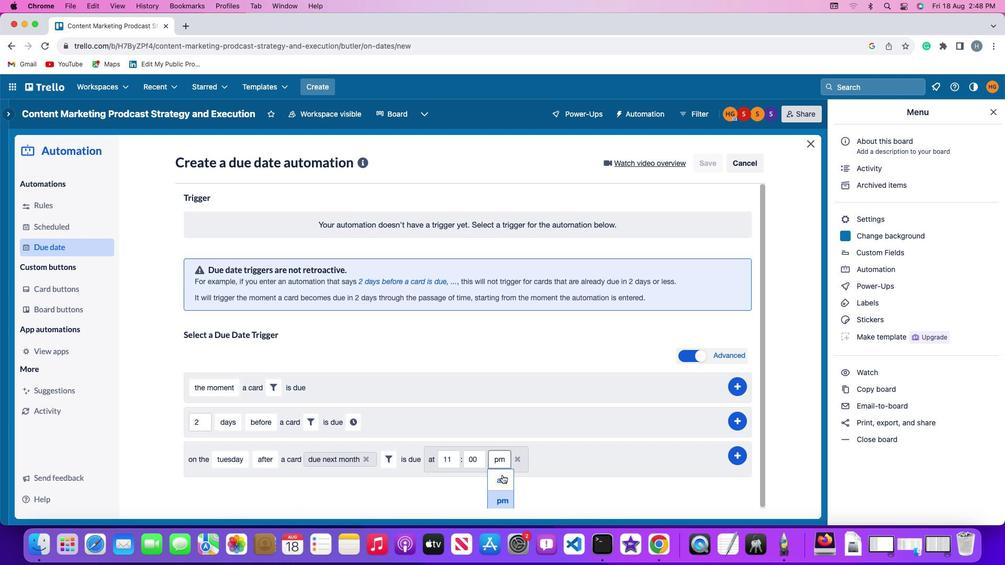 
Action: Mouse pressed left at (502, 475)
Screenshot: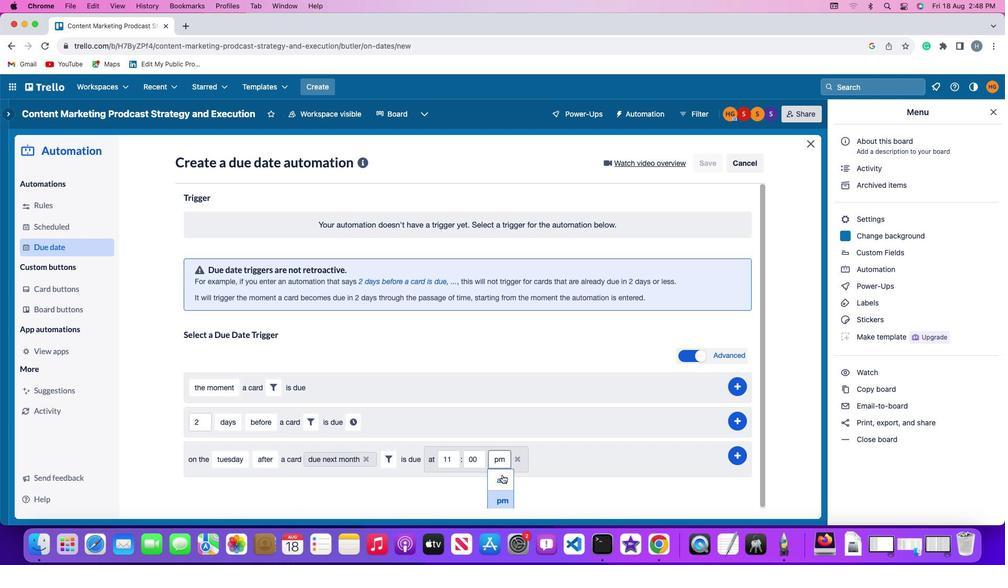 
Action: Mouse moved to (745, 453)
Screenshot: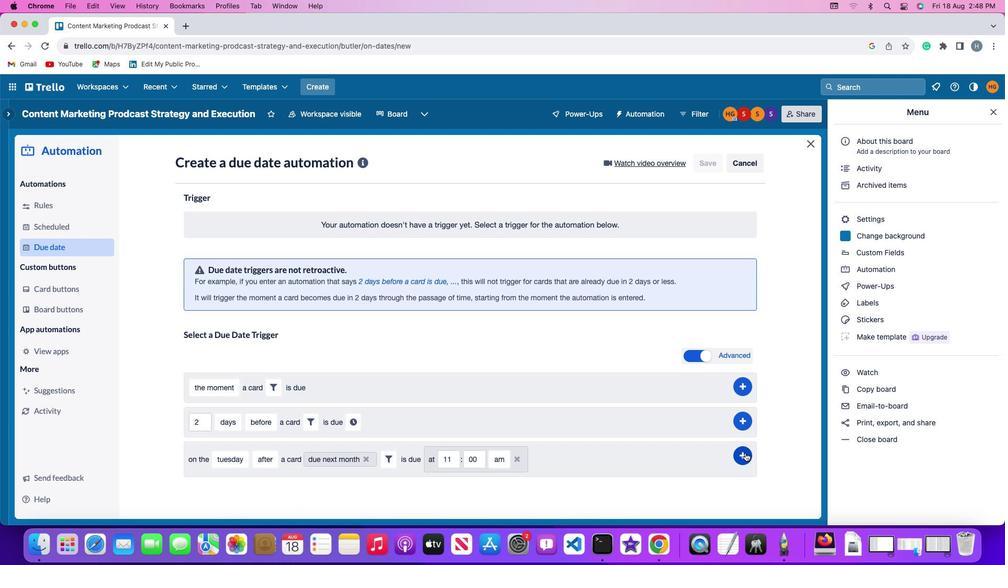 
Action: Mouse pressed left at (745, 453)
Screenshot: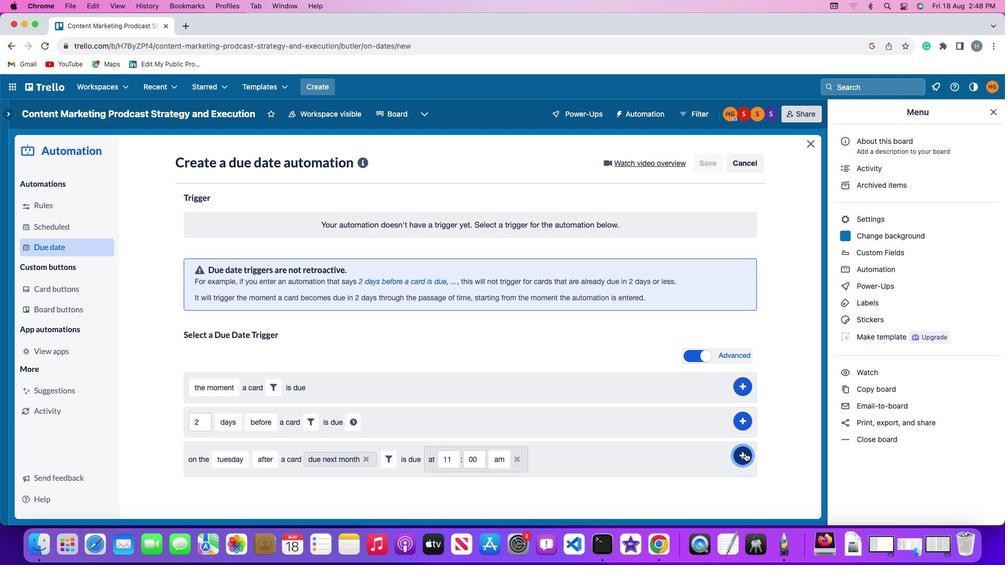 
Action: Mouse moved to (790, 355)
Screenshot: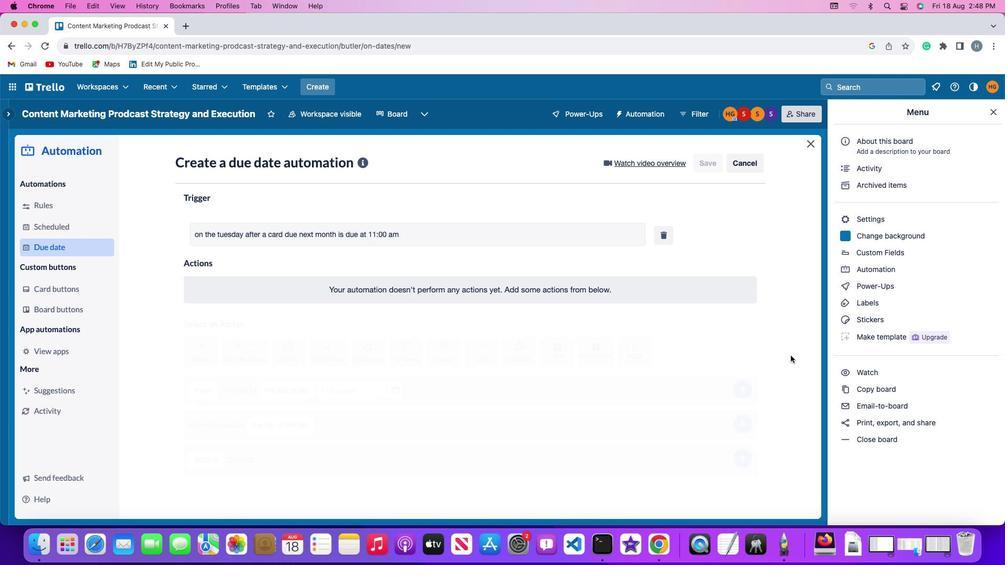 
